 Task: Search round trip flight ticket for 5 adults, 1 child, 2 infants in seat and 1 infant on lap in business from Rock Springs: Southwest Wyoming Regional Airport (rock Springs Sweetwater County Airport) to Fort Wayne: Fort Wayne International Airport on 8-4-2023 and return on 8-6-2023. Choice of flights is United. Number of bags: 1 carry on bag. Price is upto 96000. Outbound departure time preference is 7:00.
Action: Mouse moved to (349, 306)
Screenshot: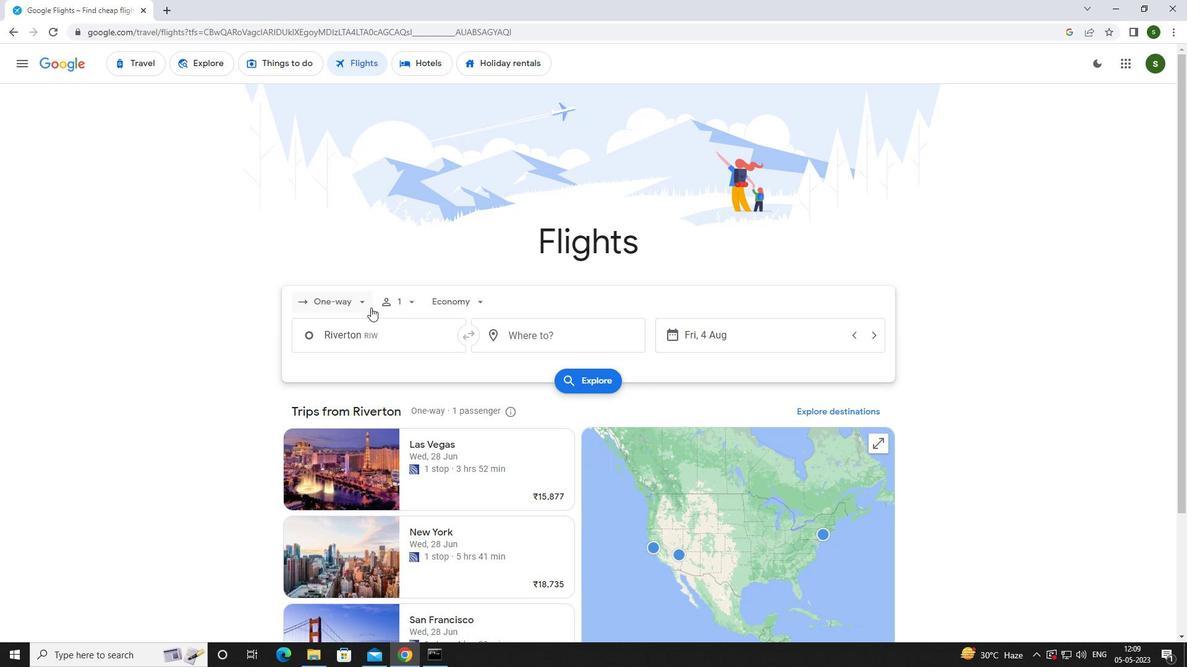 
Action: Mouse pressed left at (349, 306)
Screenshot: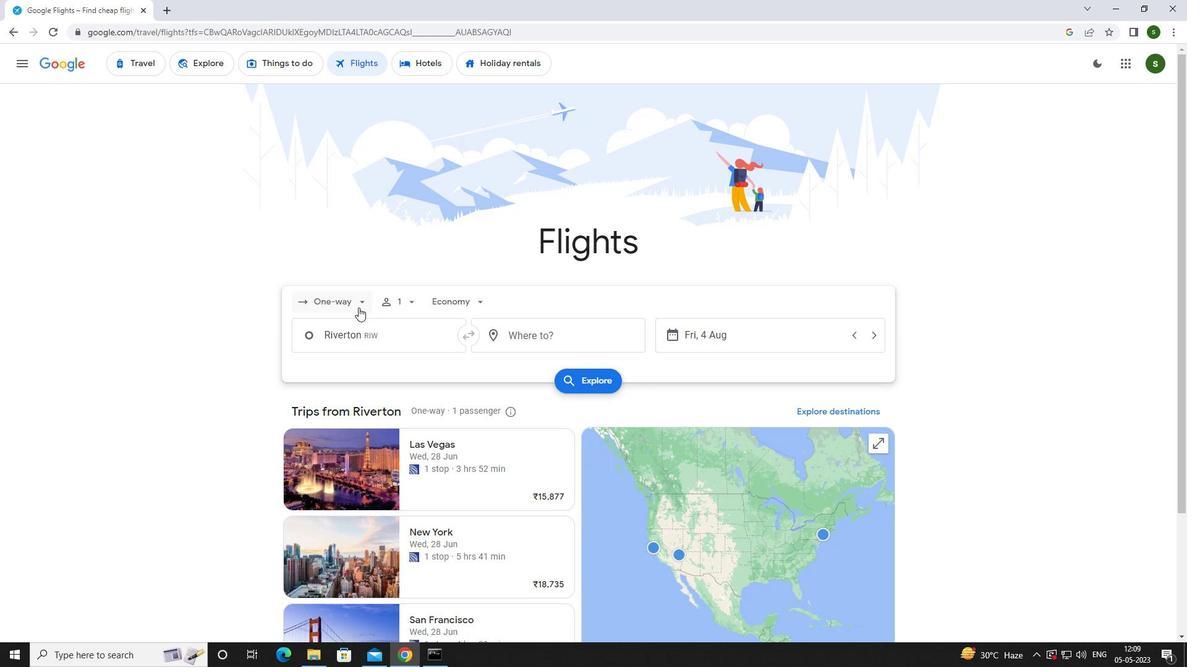 
Action: Mouse moved to (360, 328)
Screenshot: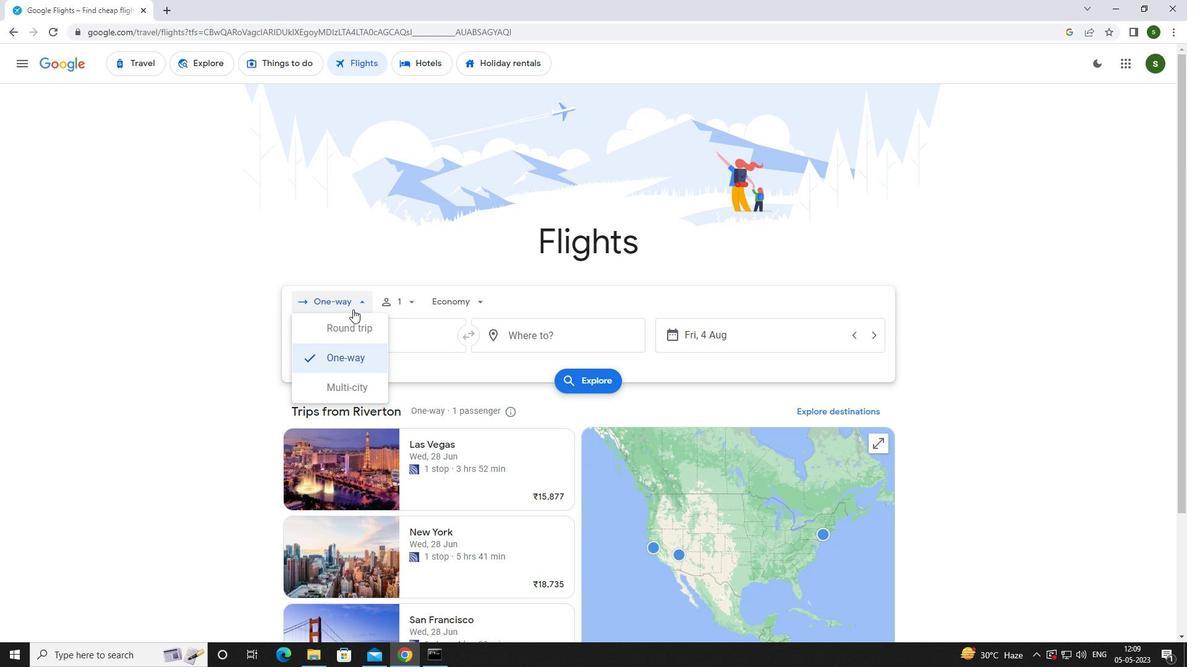 
Action: Mouse pressed left at (360, 328)
Screenshot: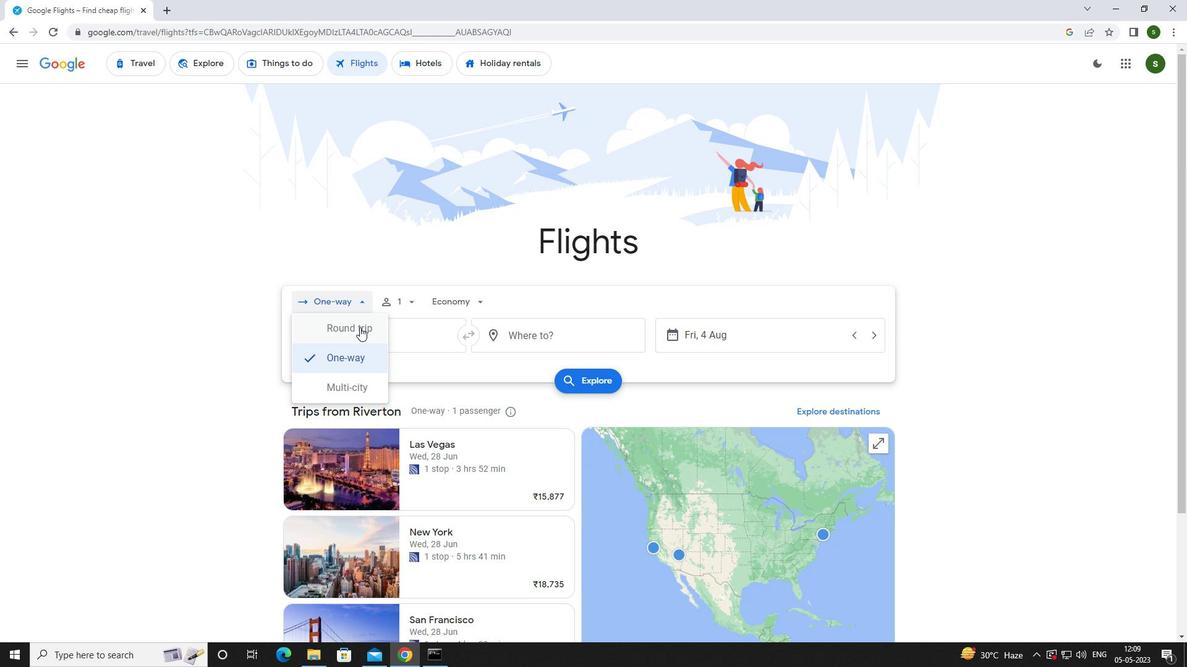 
Action: Mouse moved to (421, 301)
Screenshot: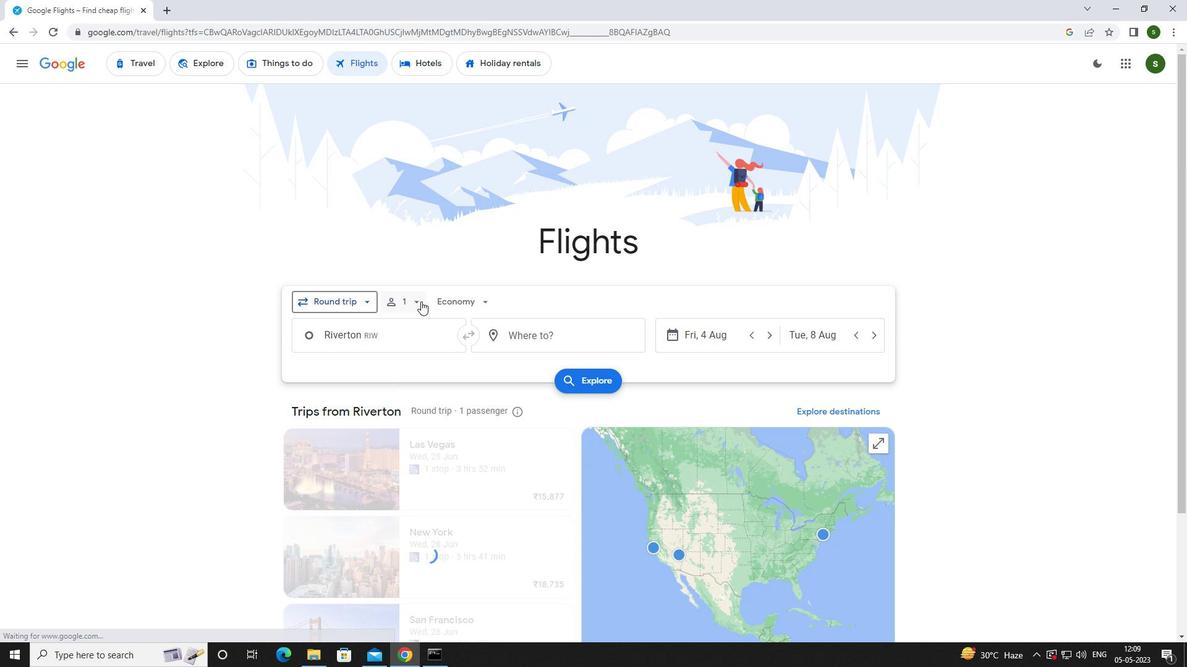 
Action: Mouse pressed left at (421, 301)
Screenshot: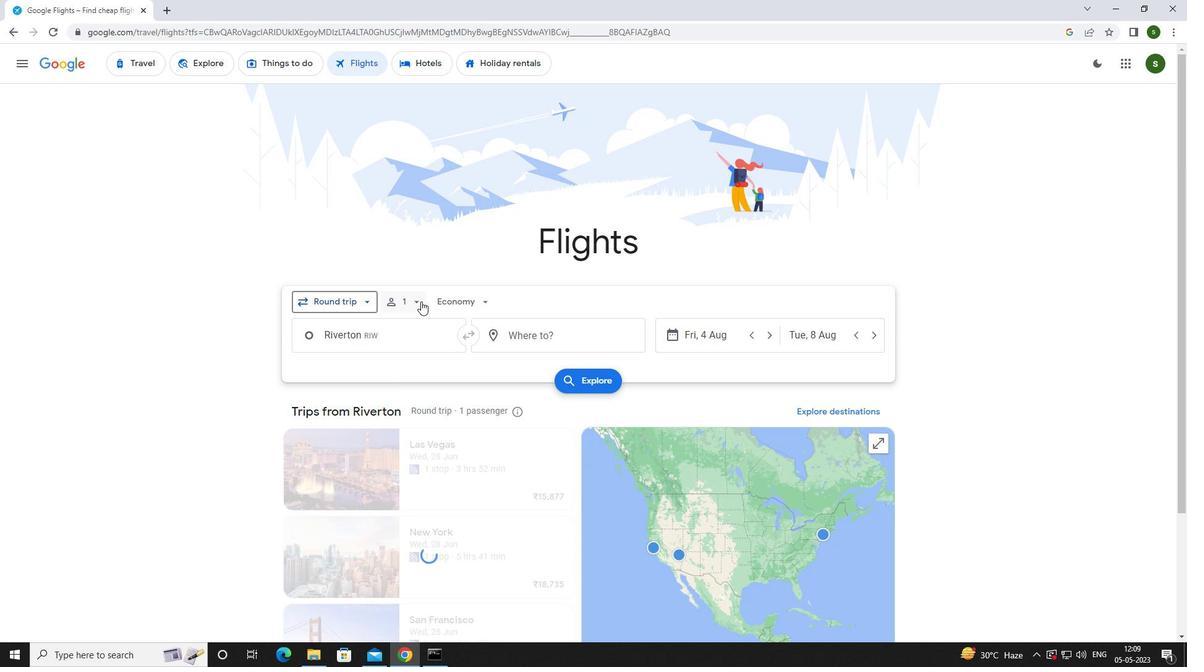 
Action: Mouse moved to (512, 331)
Screenshot: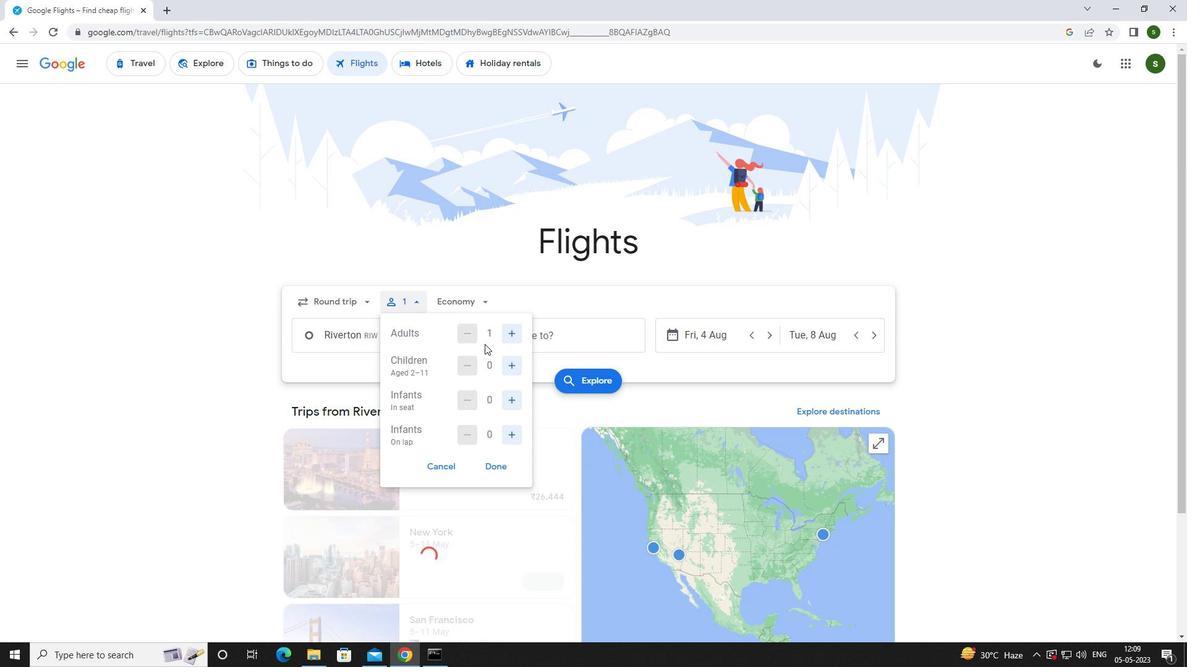
Action: Mouse pressed left at (512, 331)
Screenshot: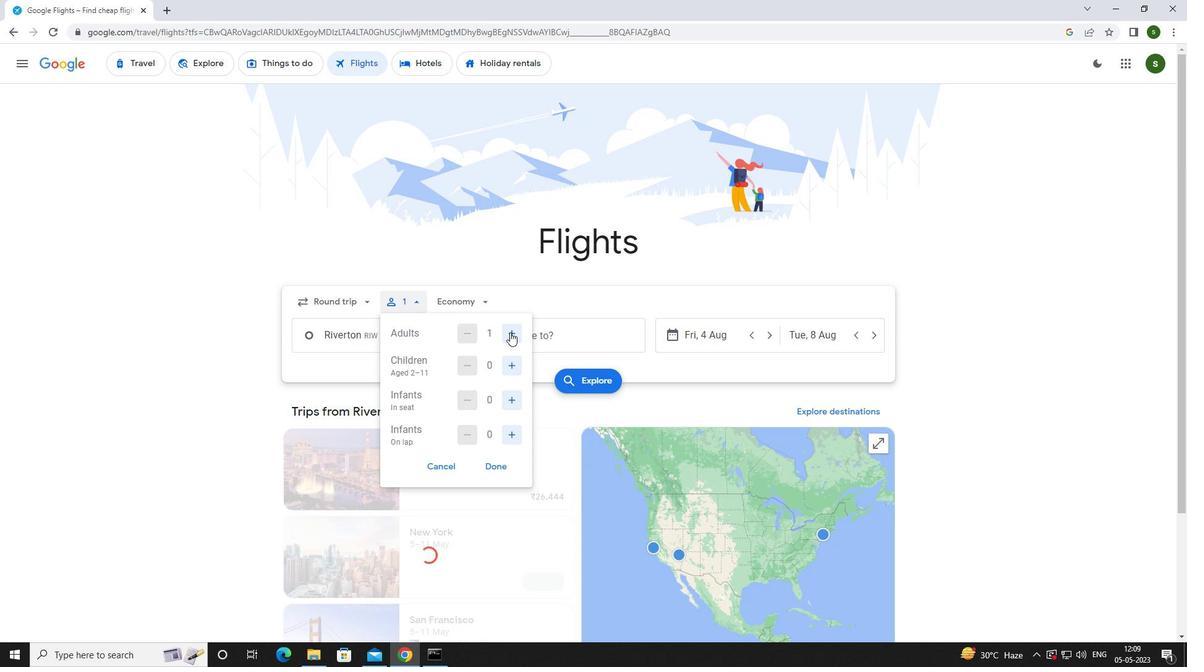 
Action: Mouse moved to (513, 330)
Screenshot: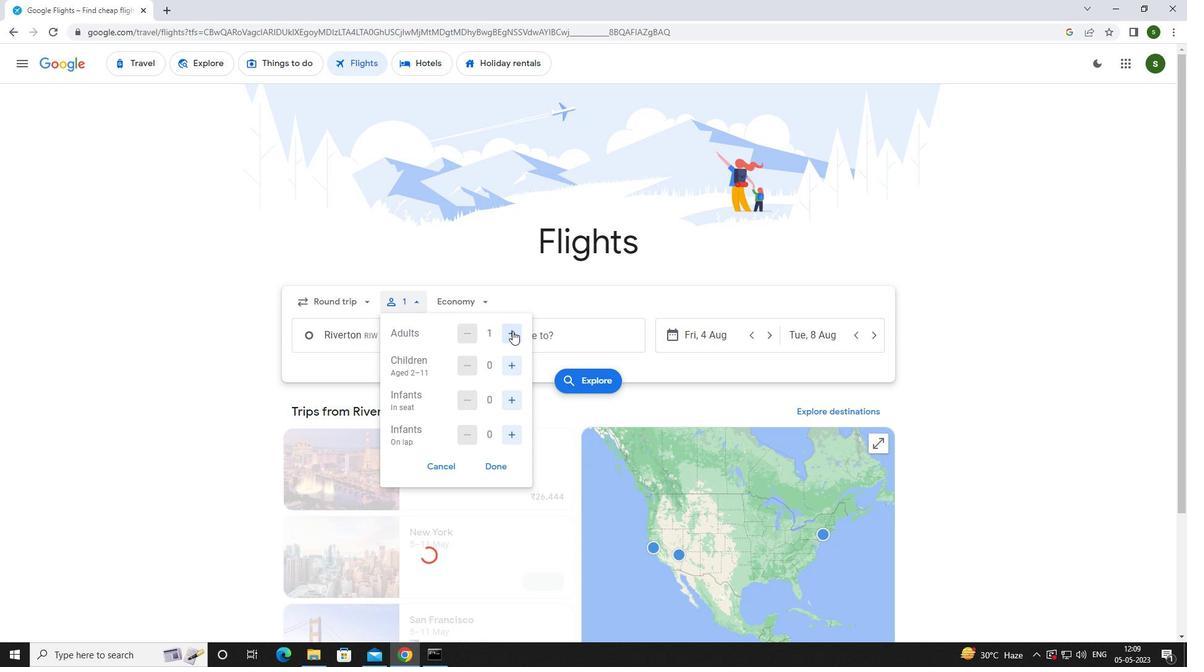 
Action: Mouse pressed left at (513, 330)
Screenshot: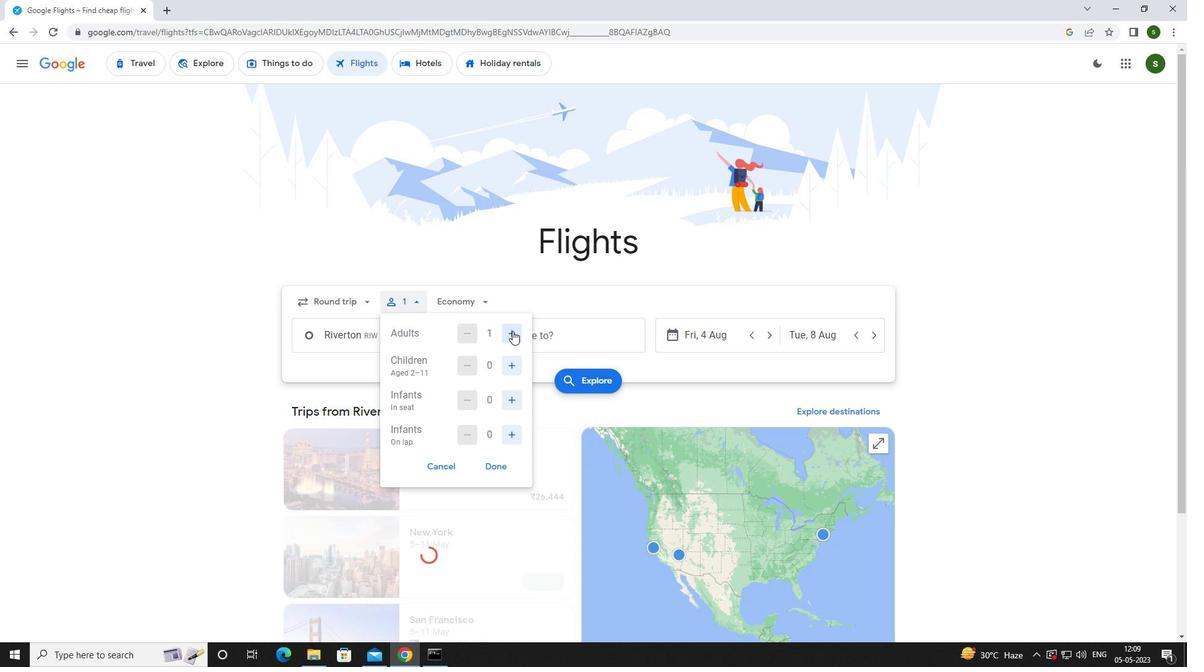 
Action: Mouse pressed left at (513, 330)
Screenshot: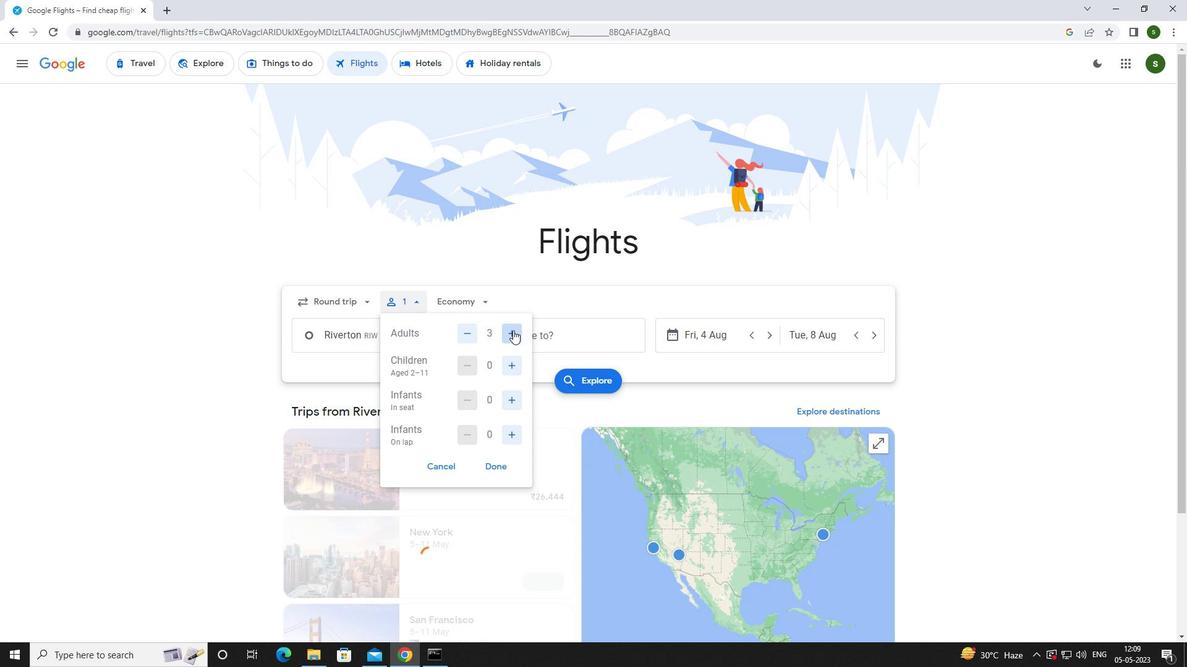 
Action: Mouse pressed left at (513, 330)
Screenshot: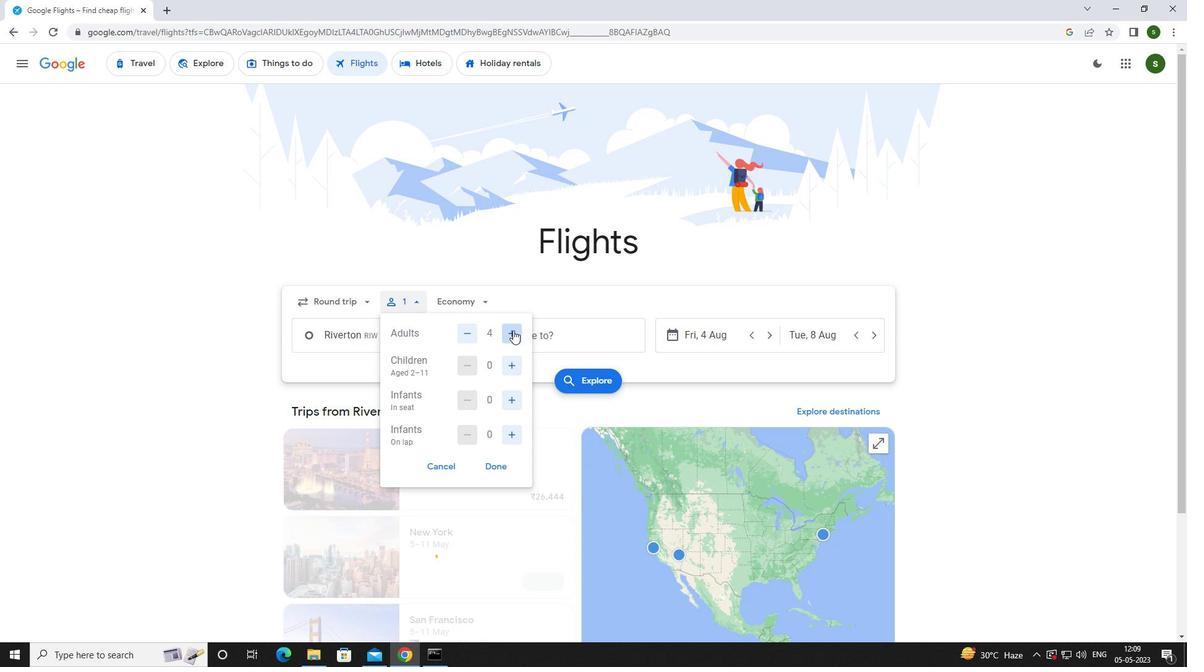 
Action: Mouse moved to (511, 361)
Screenshot: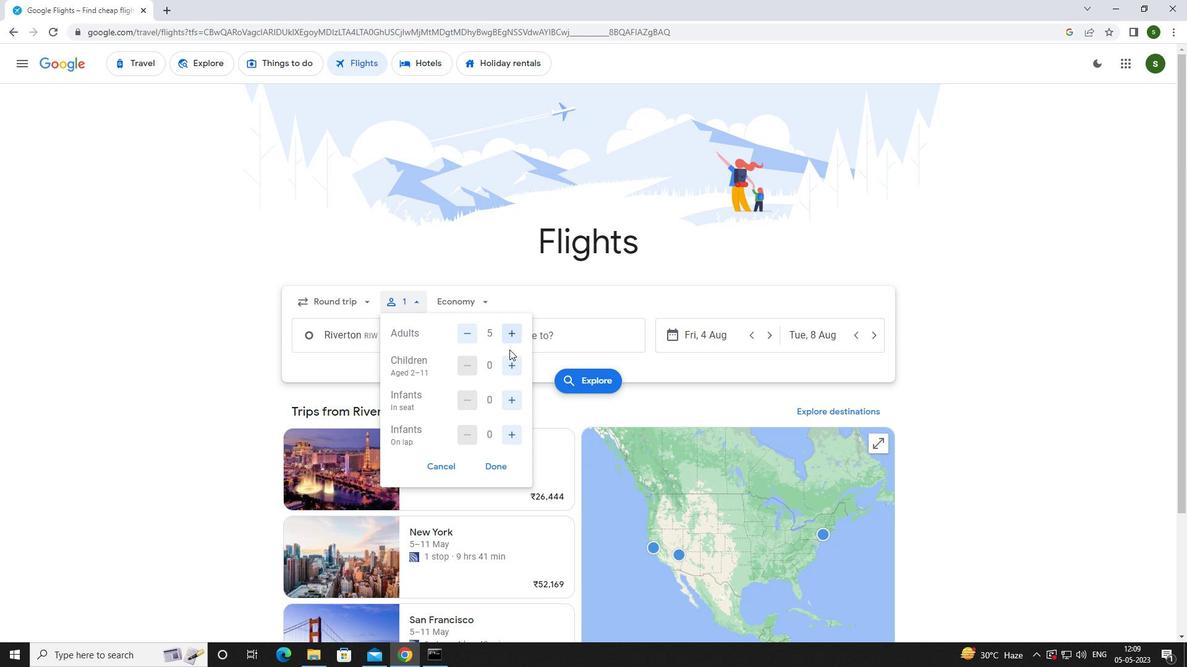 
Action: Mouse pressed left at (511, 361)
Screenshot: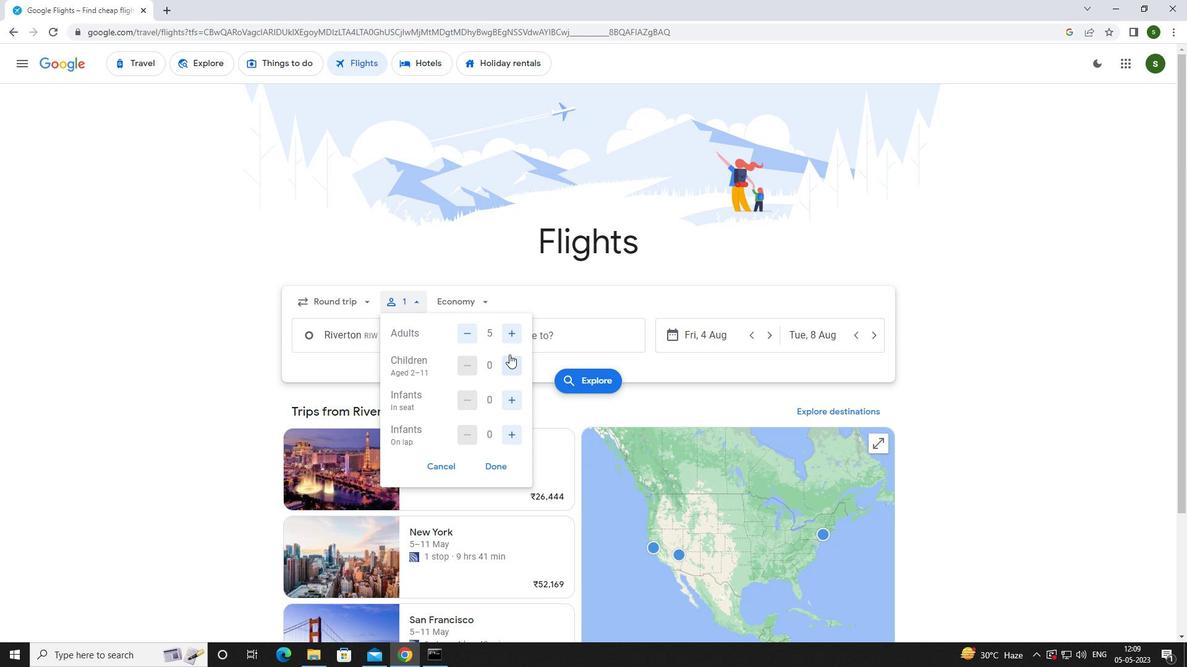 
Action: Mouse moved to (510, 402)
Screenshot: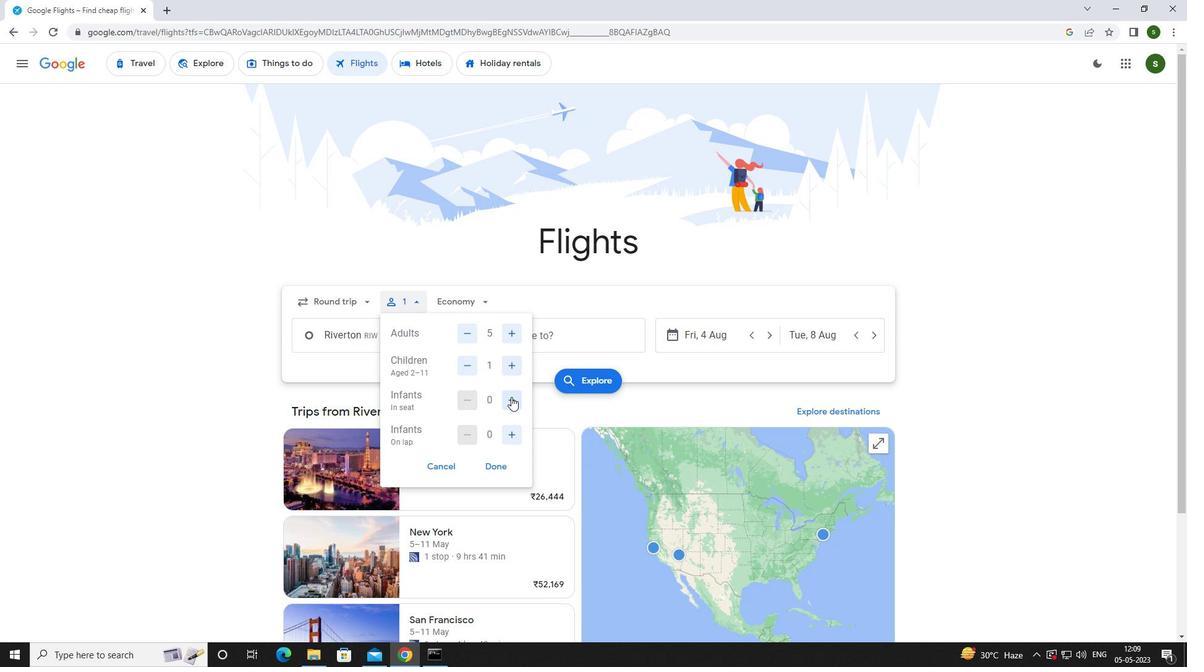 
Action: Mouse pressed left at (510, 402)
Screenshot: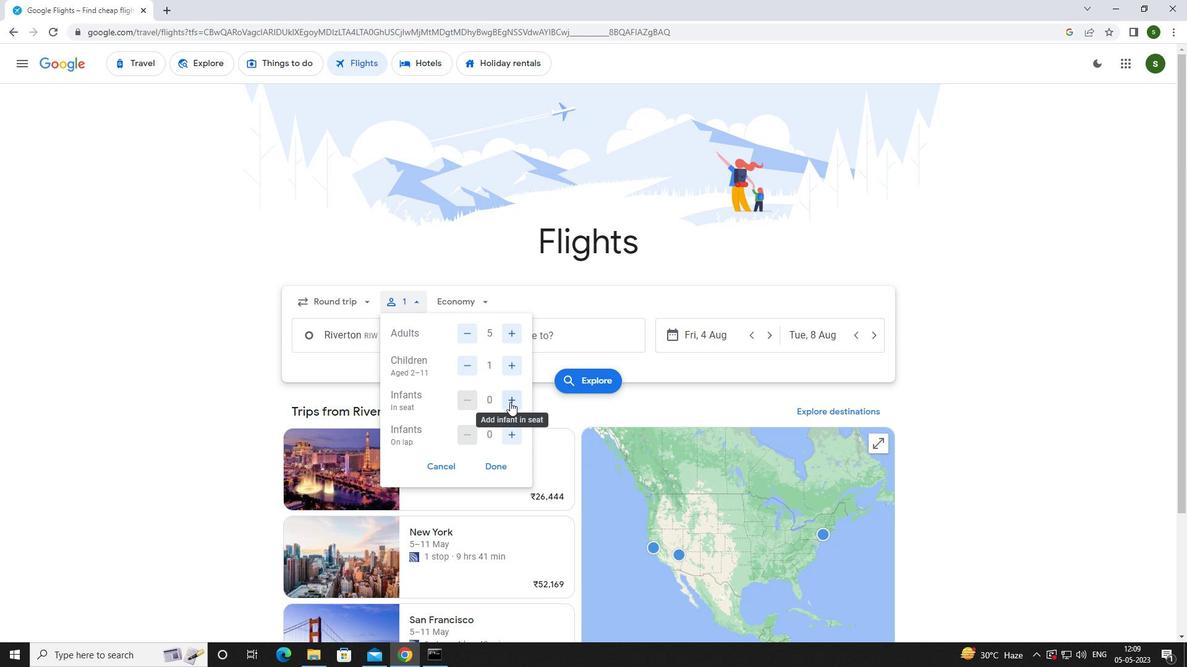 
Action: Mouse pressed left at (510, 402)
Screenshot: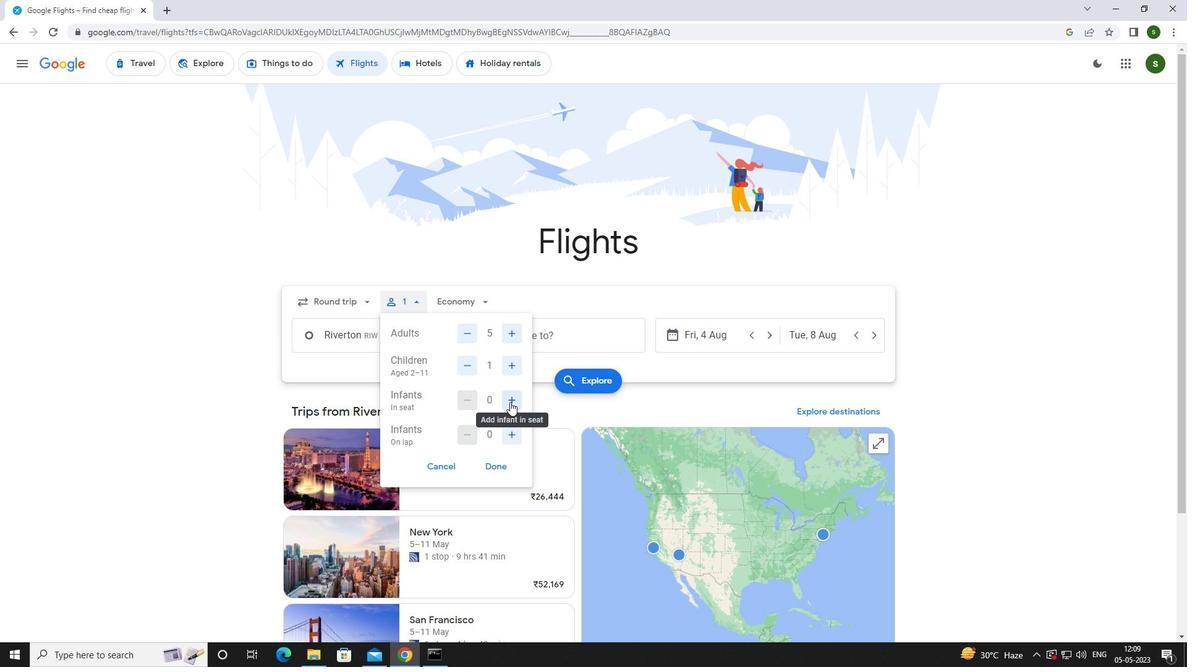 
Action: Mouse moved to (511, 432)
Screenshot: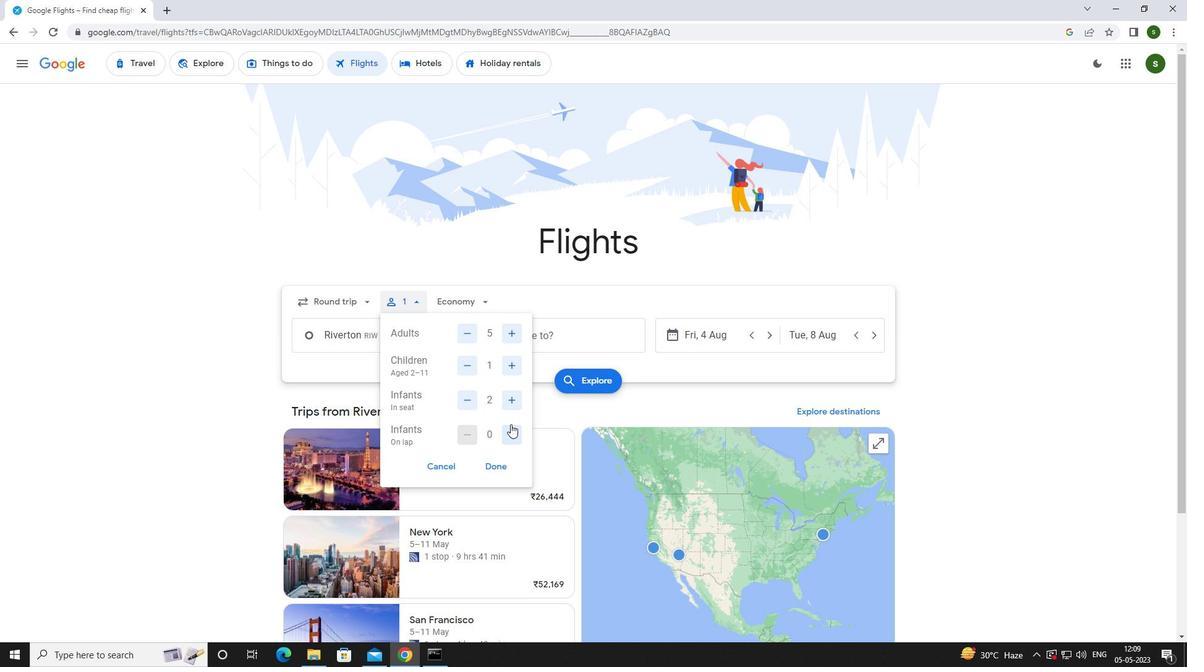 
Action: Mouse pressed left at (511, 432)
Screenshot: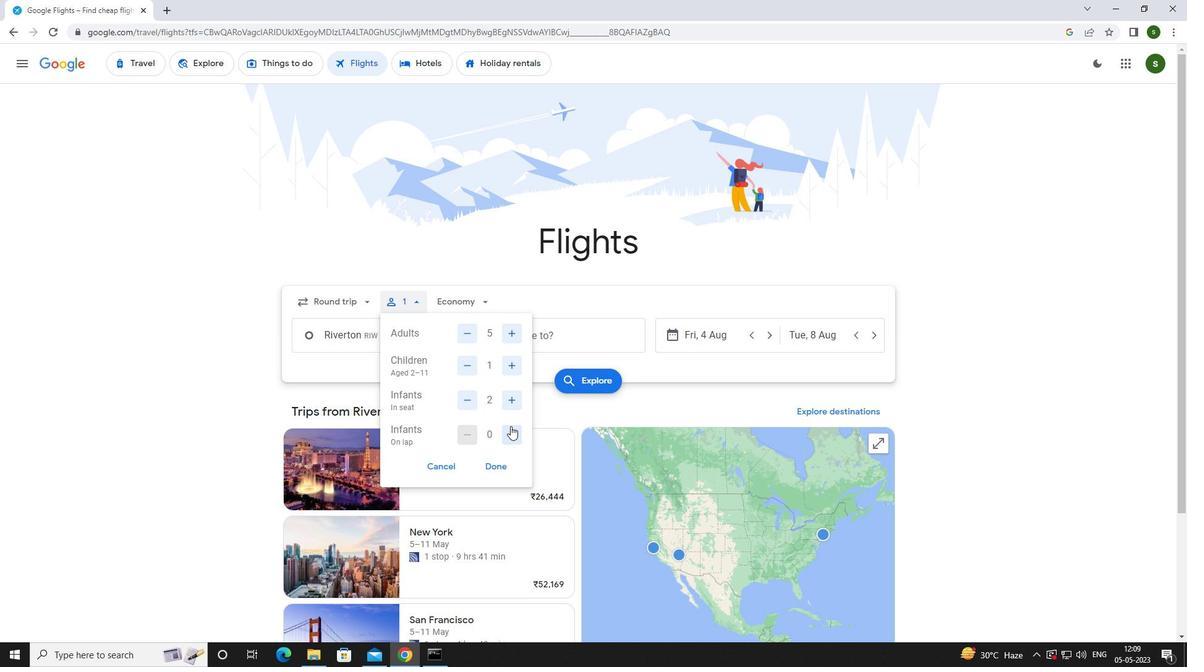 
Action: Mouse moved to (476, 305)
Screenshot: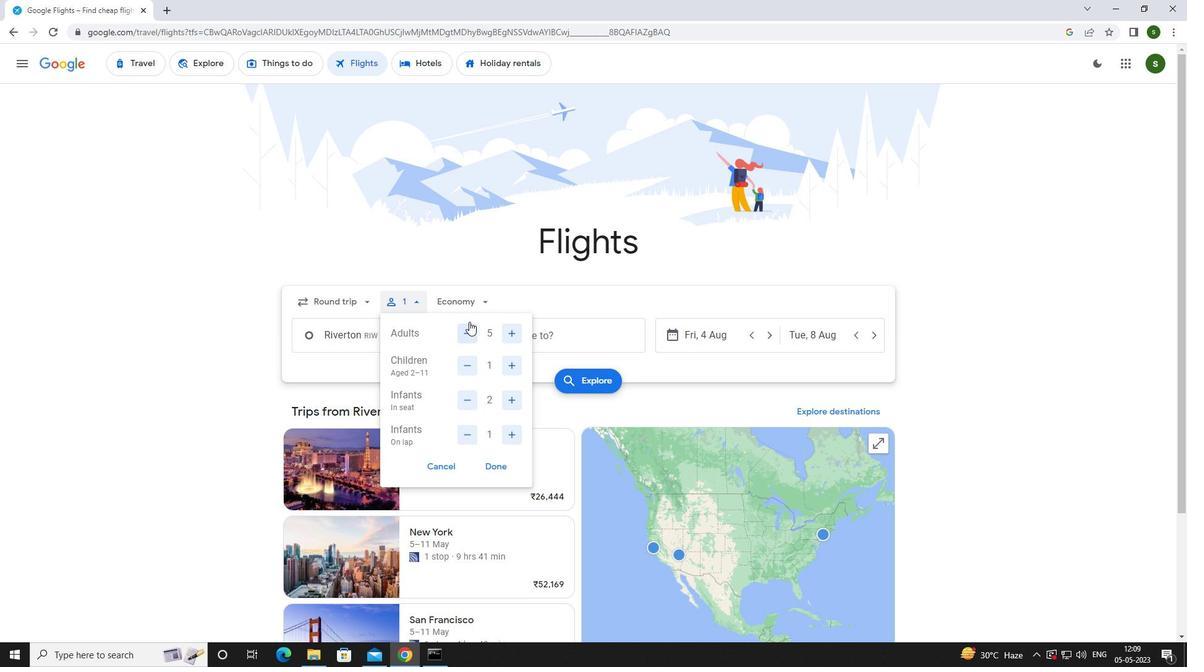 
Action: Mouse pressed left at (476, 305)
Screenshot: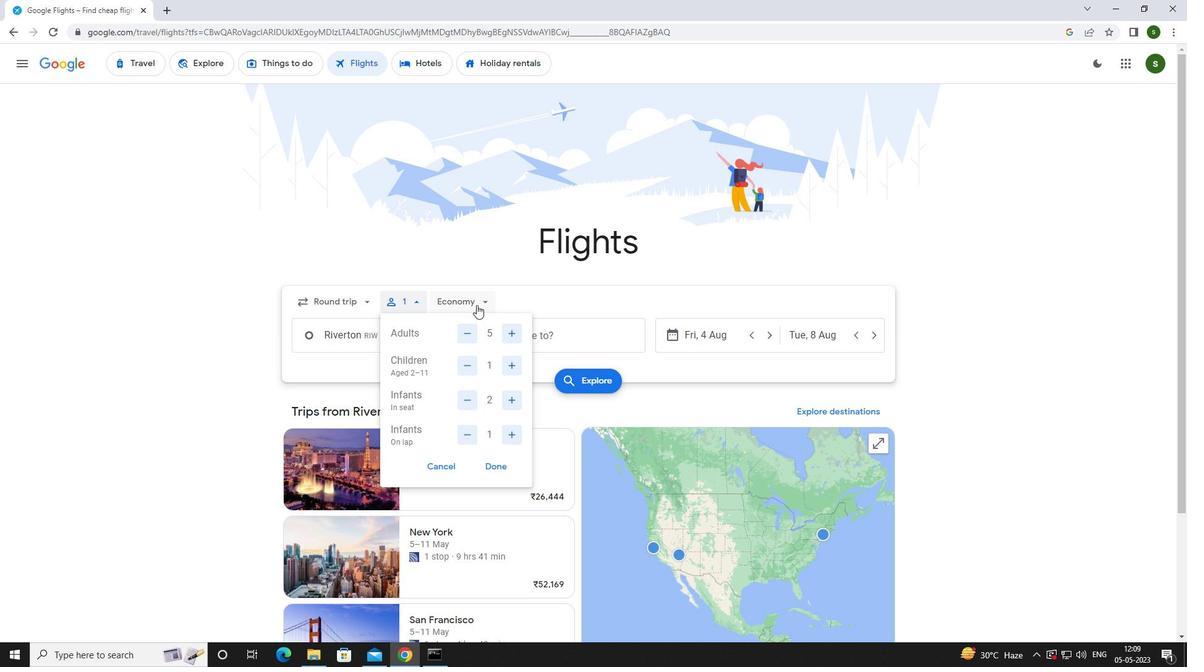 
Action: Mouse moved to (487, 388)
Screenshot: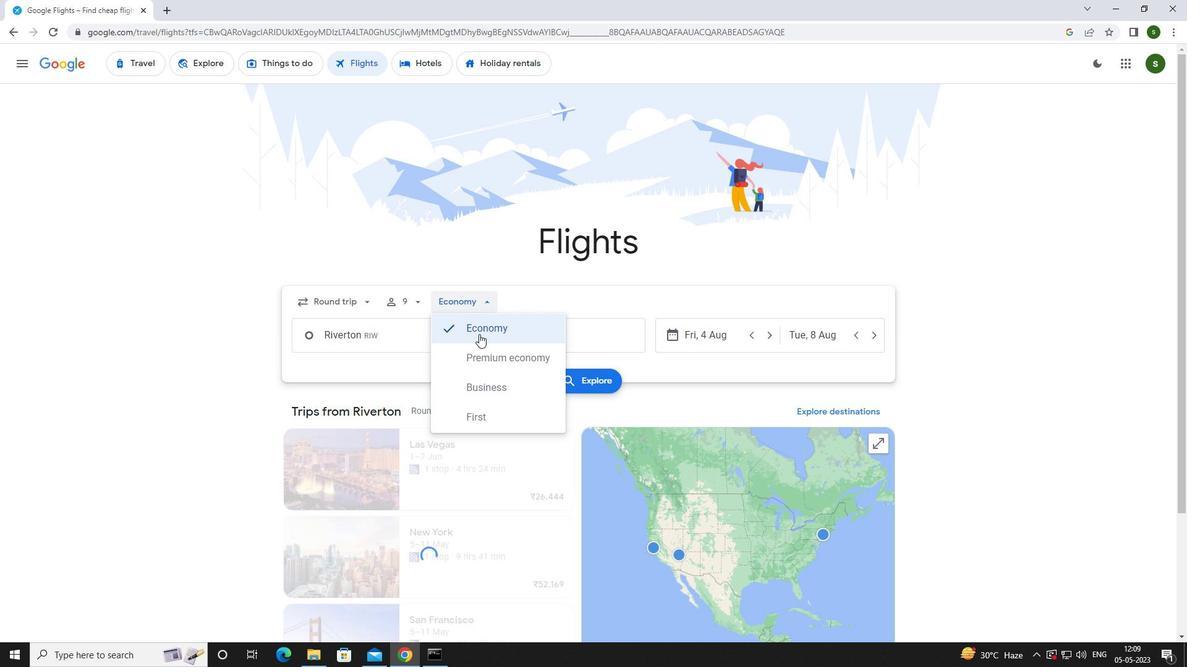 
Action: Mouse pressed left at (487, 388)
Screenshot: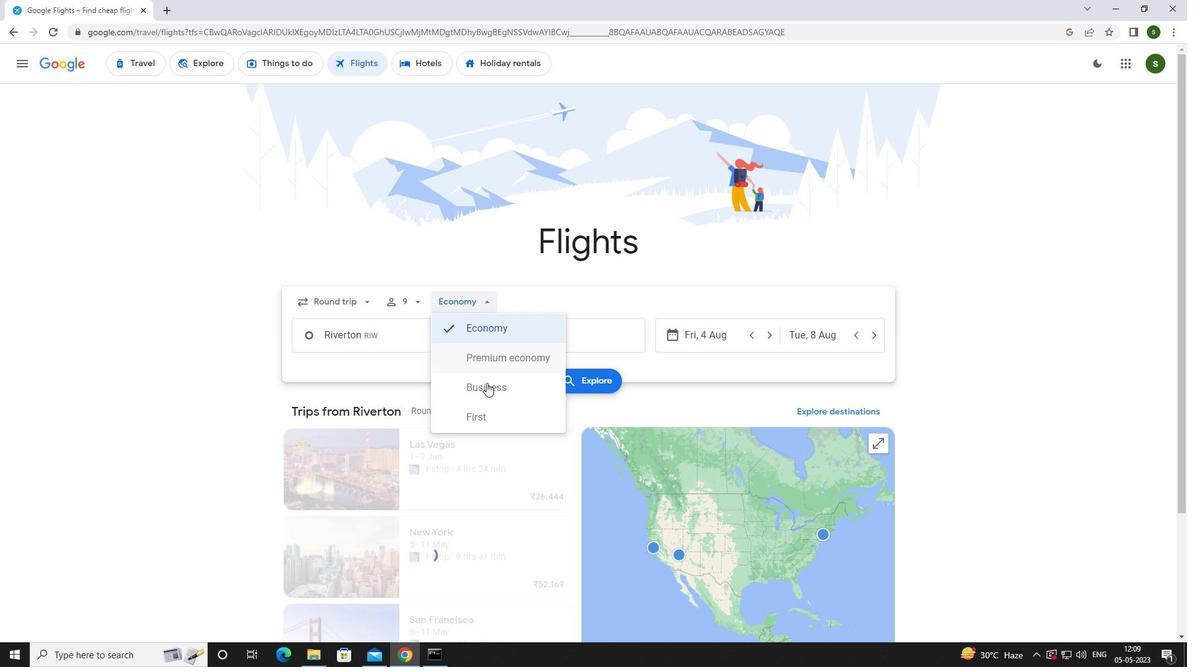 
Action: Mouse moved to (415, 337)
Screenshot: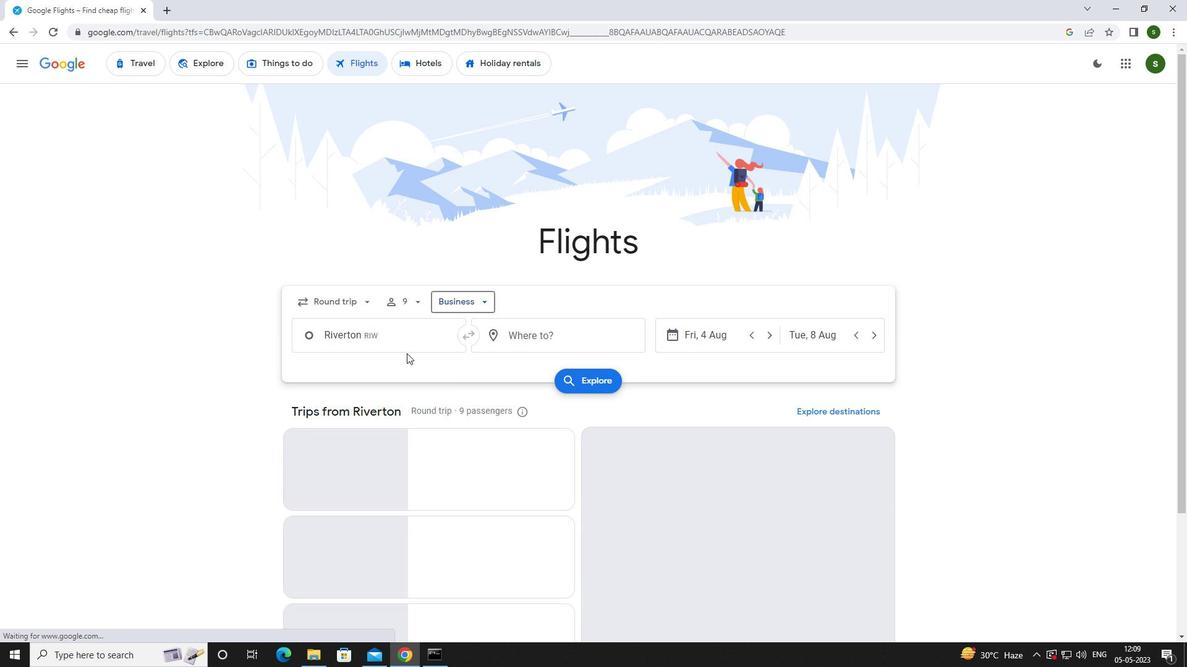 
Action: Mouse pressed left at (415, 337)
Screenshot: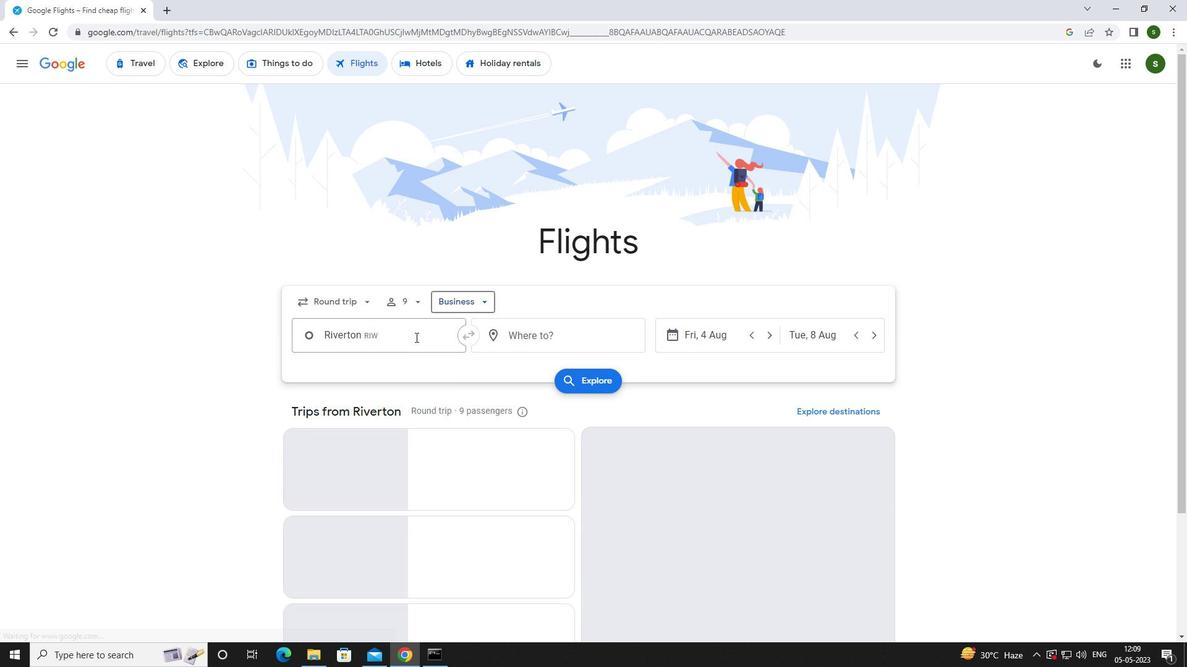 
Action: Mouse moved to (424, 338)
Screenshot: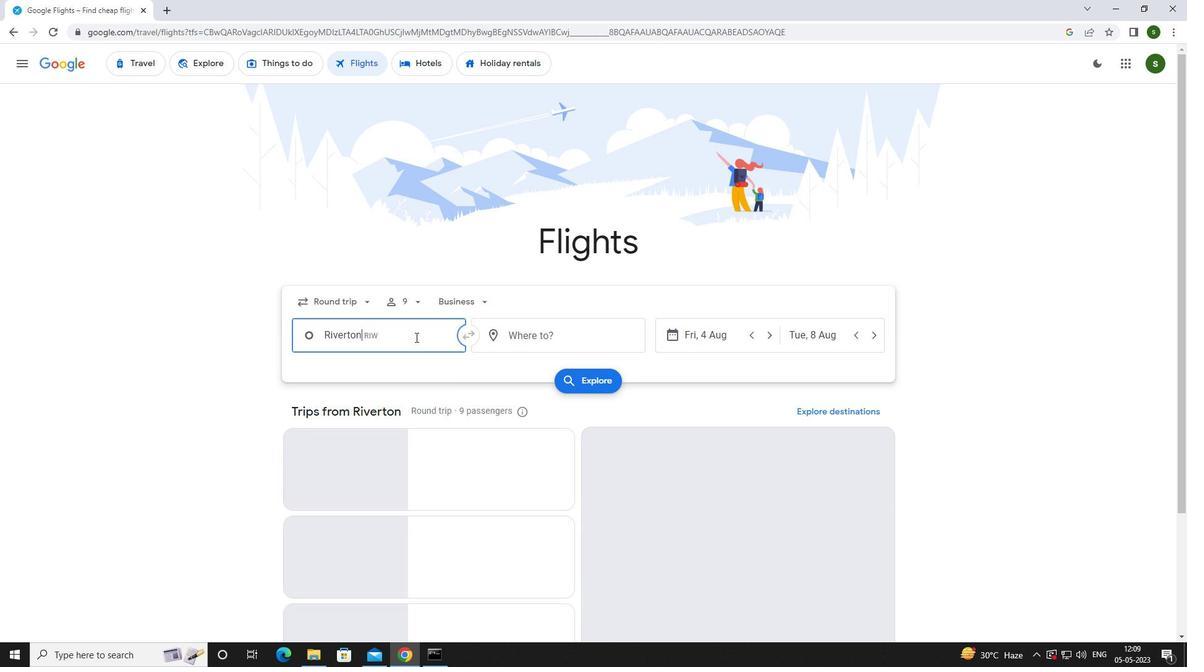 
Action: Key pressed <Key.caps_lock>r<Key.caps_lock>ock<Key.space><Key.caps_lock>s<Key.caps_lock>pri
Screenshot: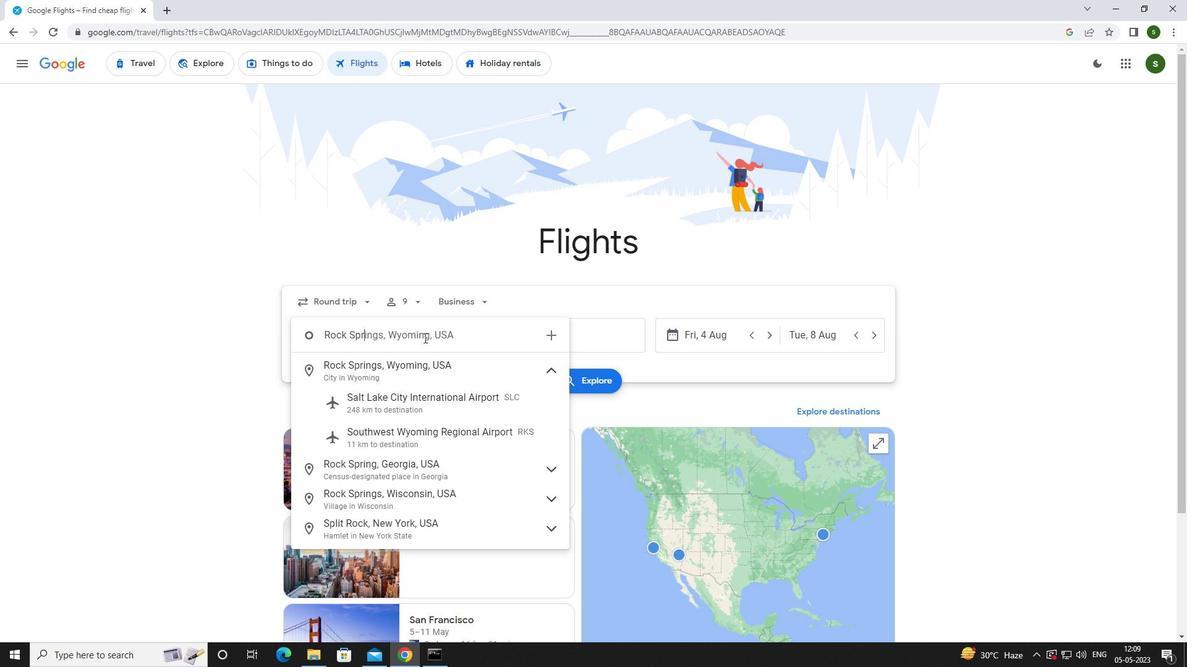 
Action: Mouse moved to (403, 430)
Screenshot: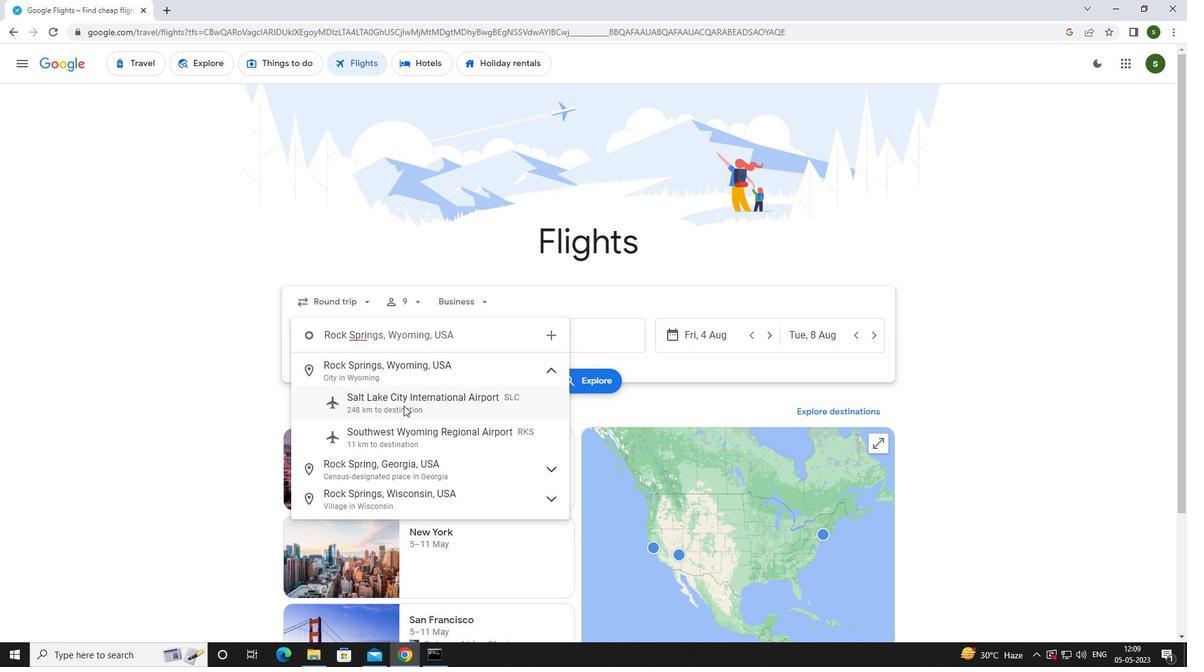 
Action: Mouse pressed left at (403, 430)
Screenshot: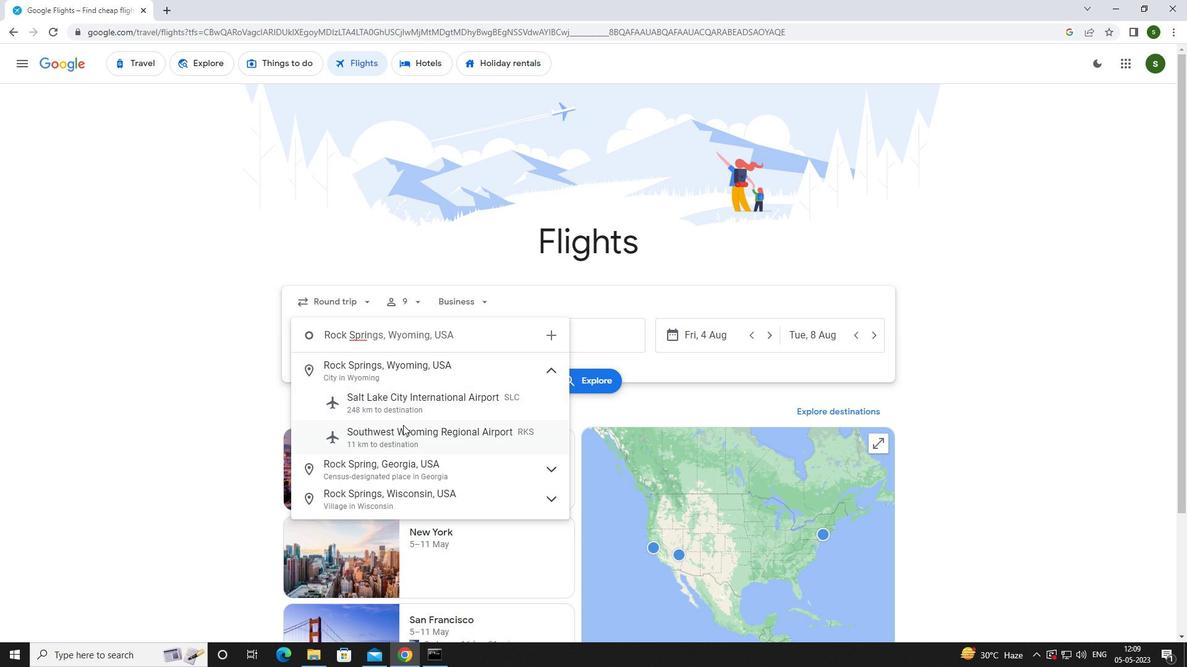 
Action: Mouse moved to (567, 334)
Screenshot: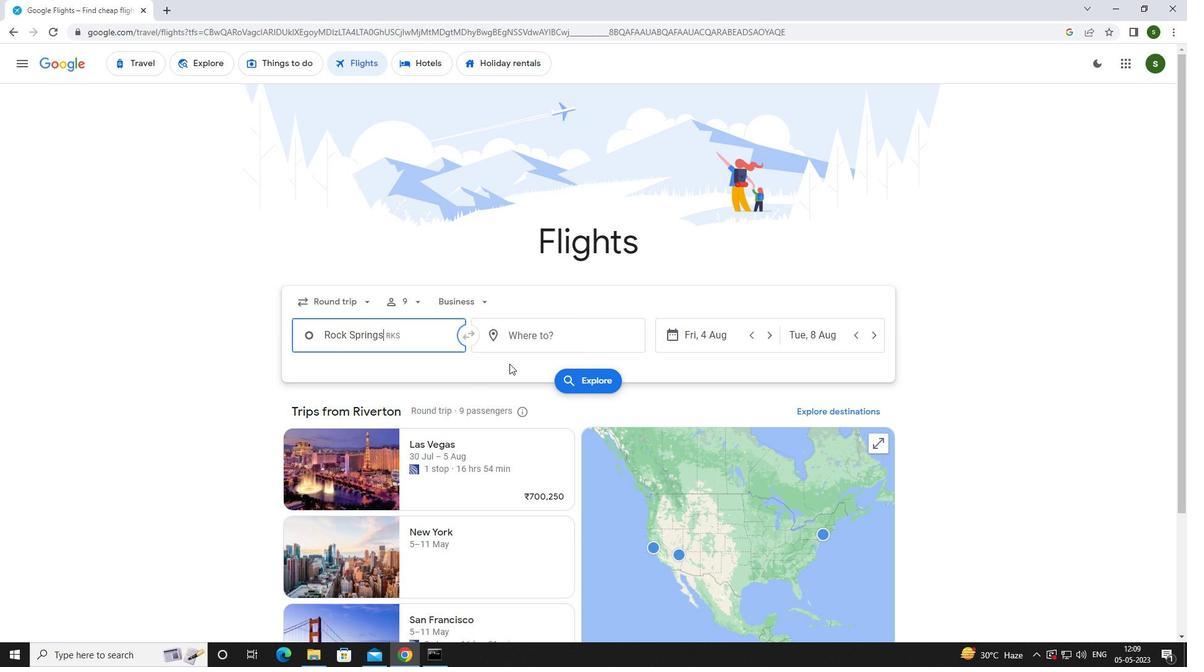 
Action: Mouse pressed left at (567, 334)
Screenshot: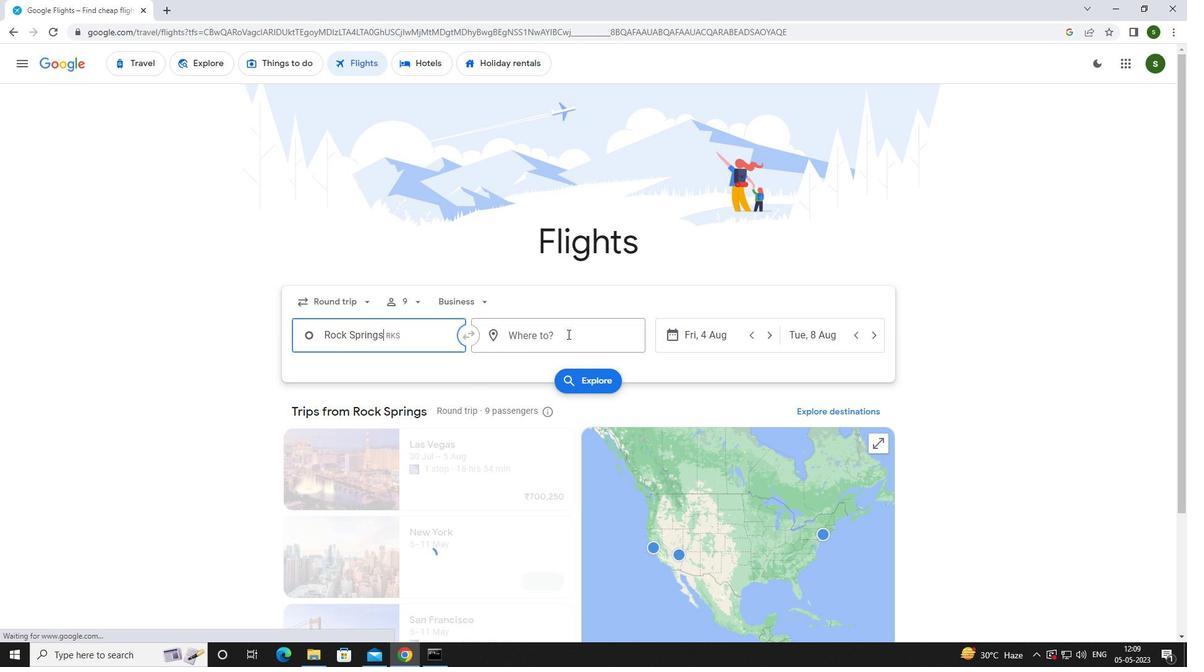 
Action: Key pressed <Key.caps_lock>f<Key.caps_lock>ort<Key.space><Key.caps_lock>w<Key.caps_lock>a
Screenshot: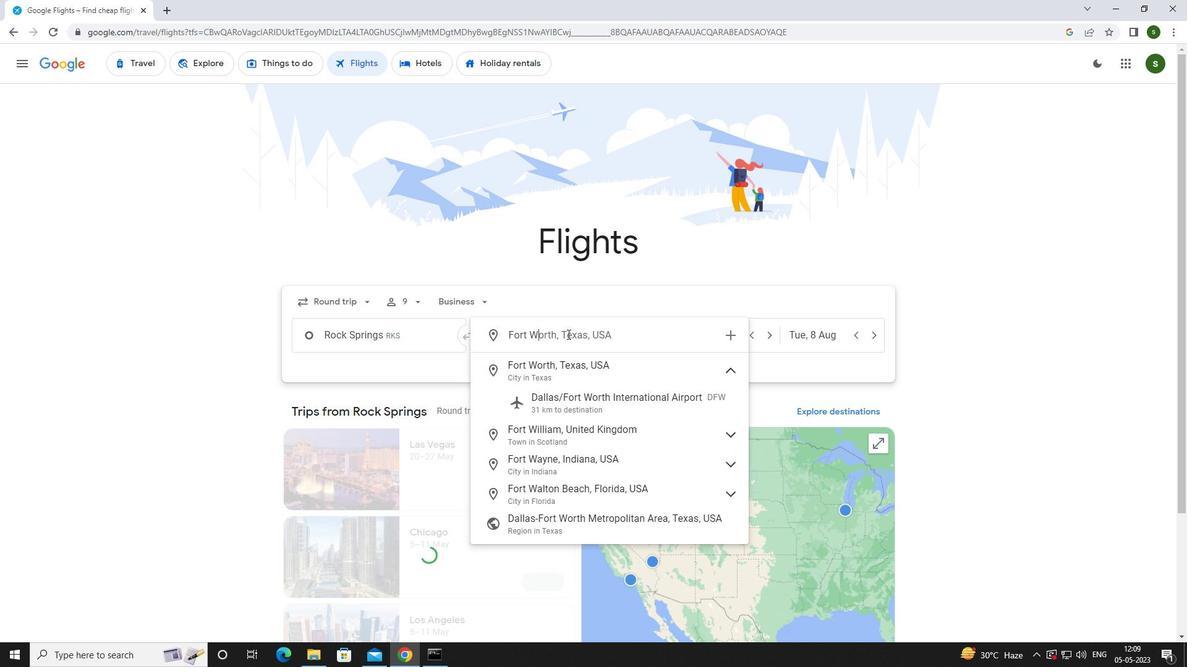 
Action: Mouse moved to (578, 394)
Screenshot: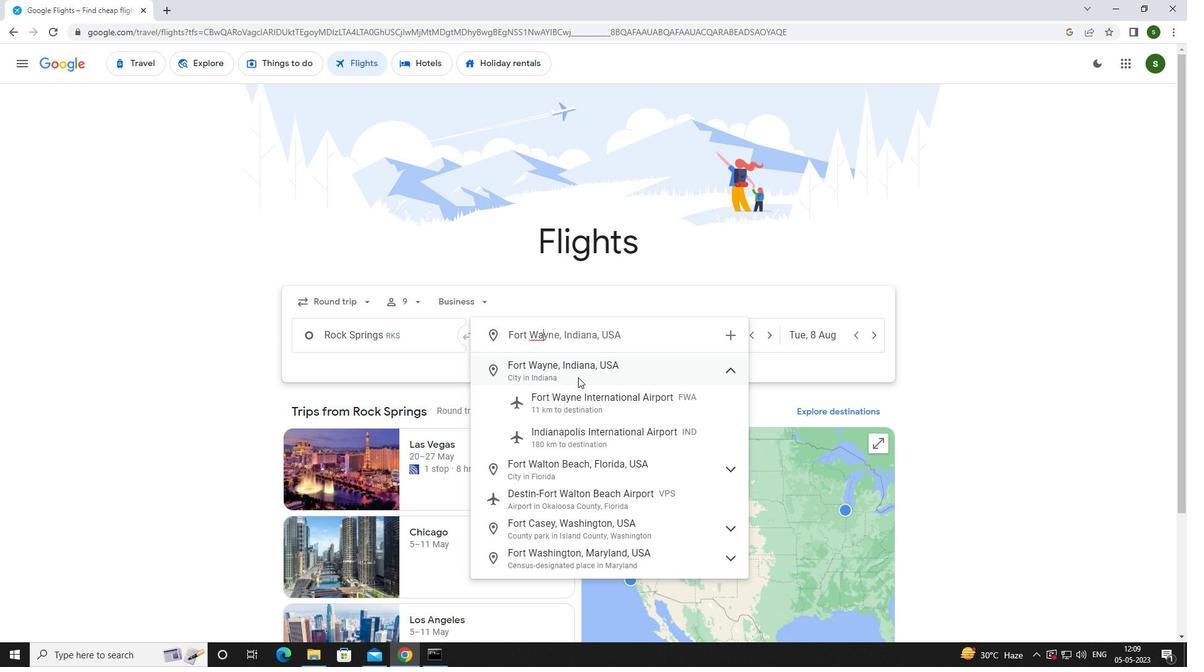 
Action: Mouse pressed left at (578, 394)
Screenshot: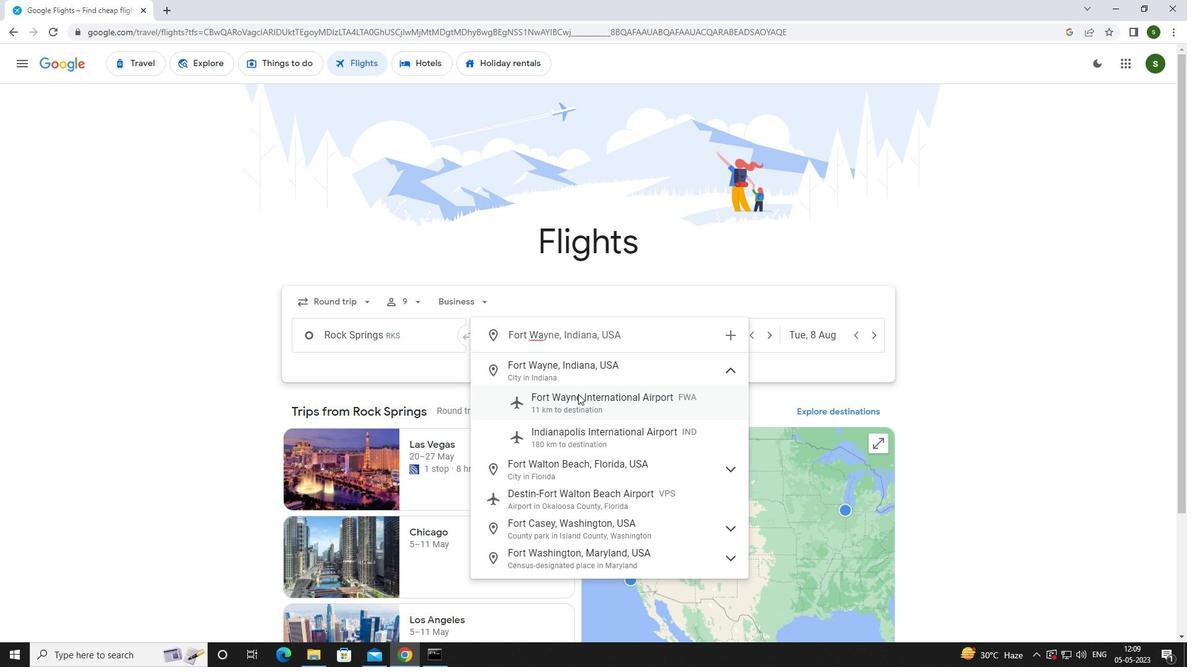 
Action: Mouse moved to (698, 333)
Screenshot: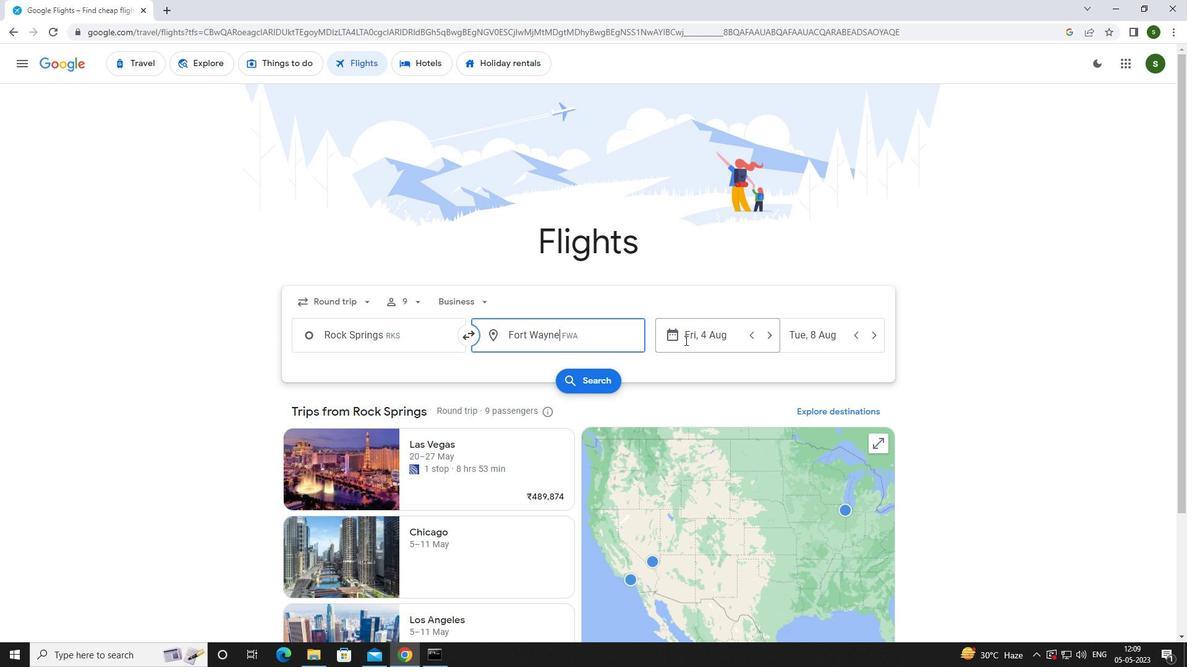 
Action: Mouse pressed left at (698, 333)
Screenshot: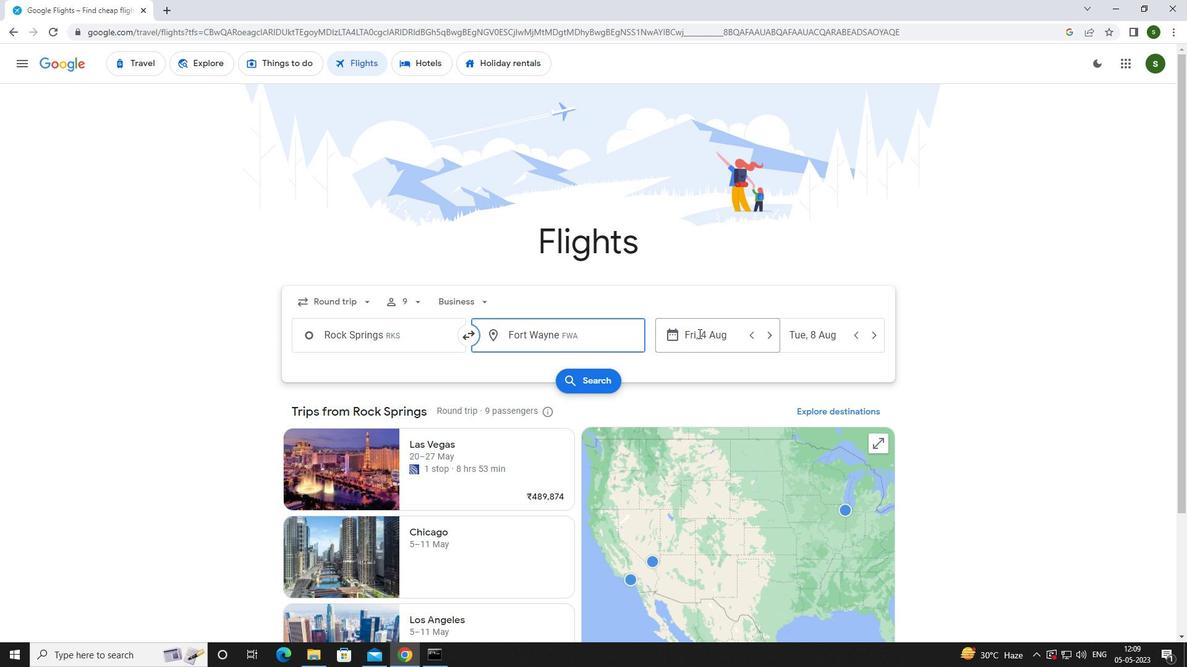 
Action: Mouse moved to (593, 419)
Screenshot: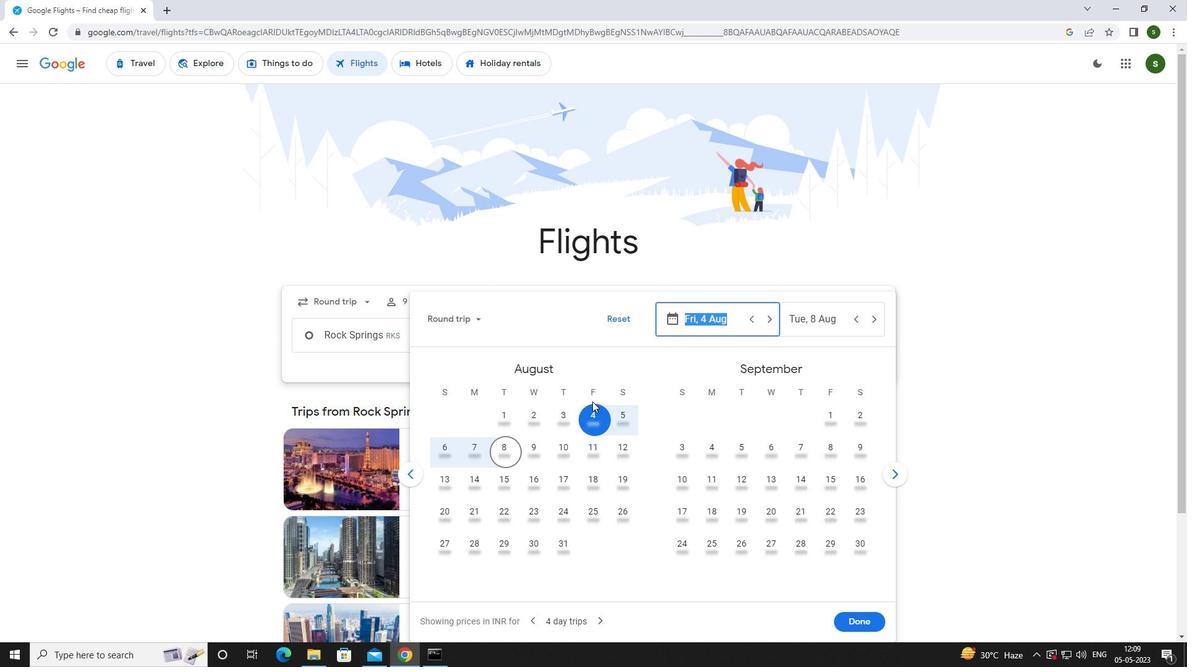 
Action: Mouse pressed left at (593, 419)
Screenshot: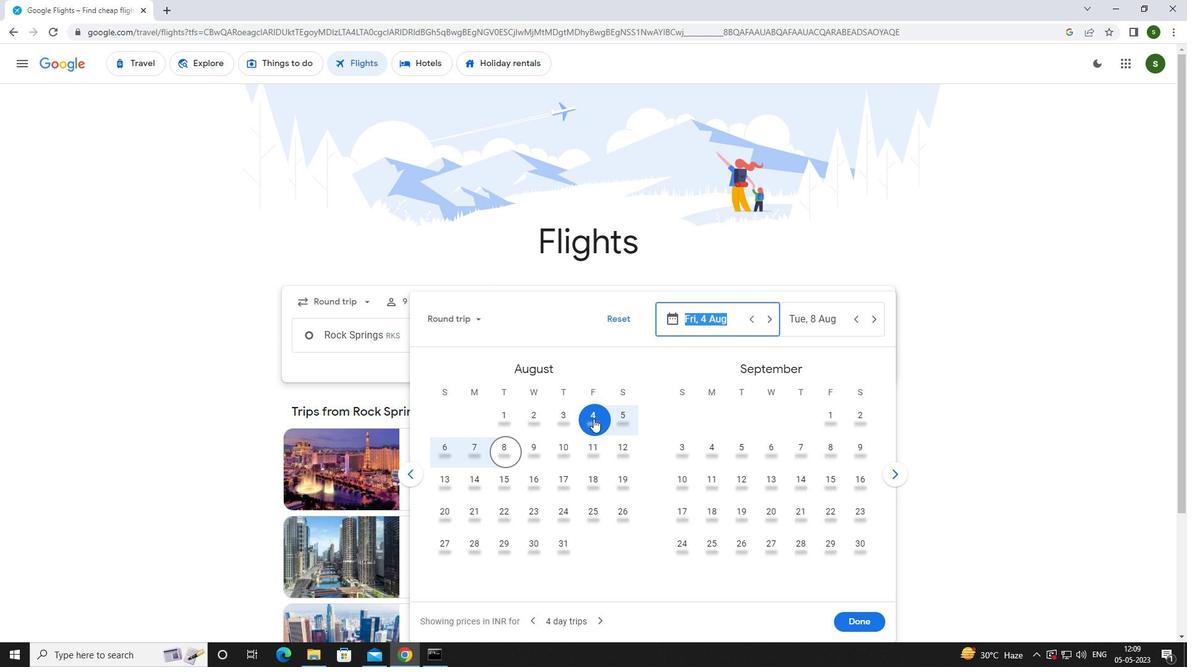 
Action: Mouse moved to (450, 449)
Screenshot: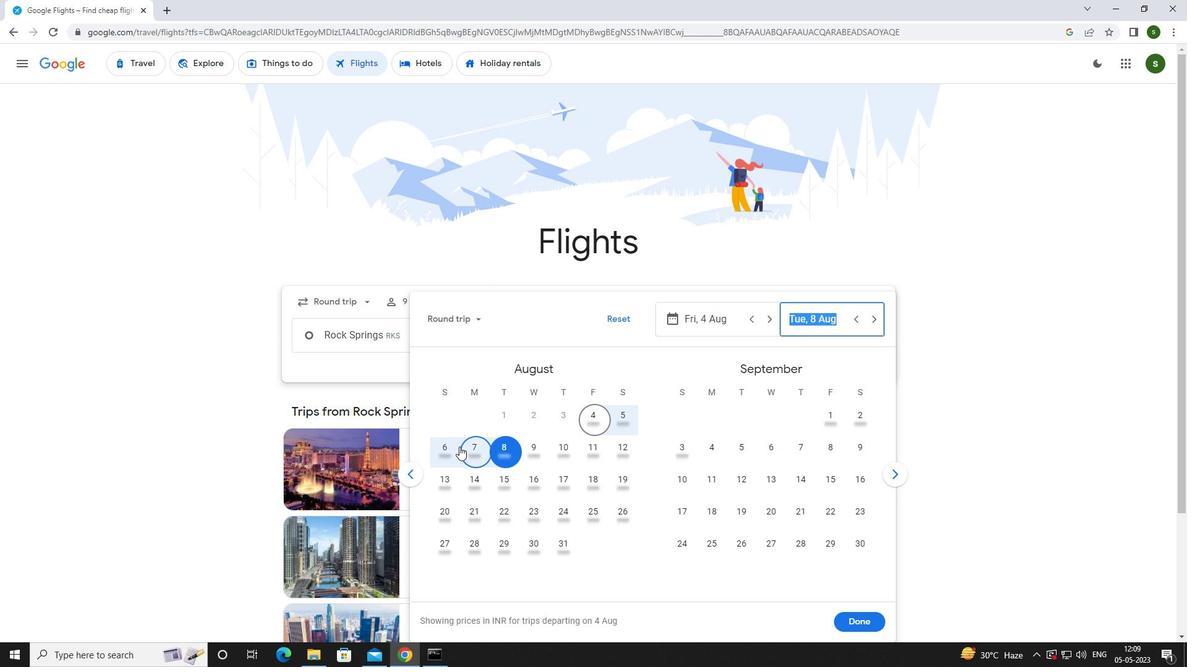 
Action: Mouse pressed left at (450, 449)
Screenshot: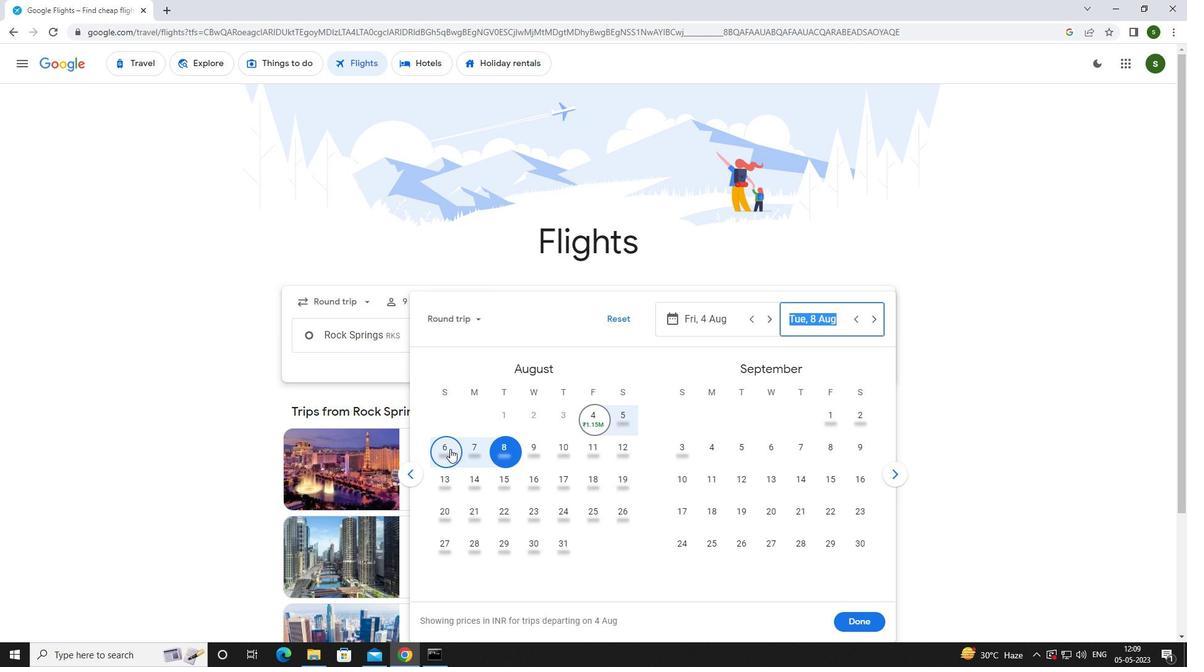 
Action: Mouse moved to (856, 623)
Screenshot: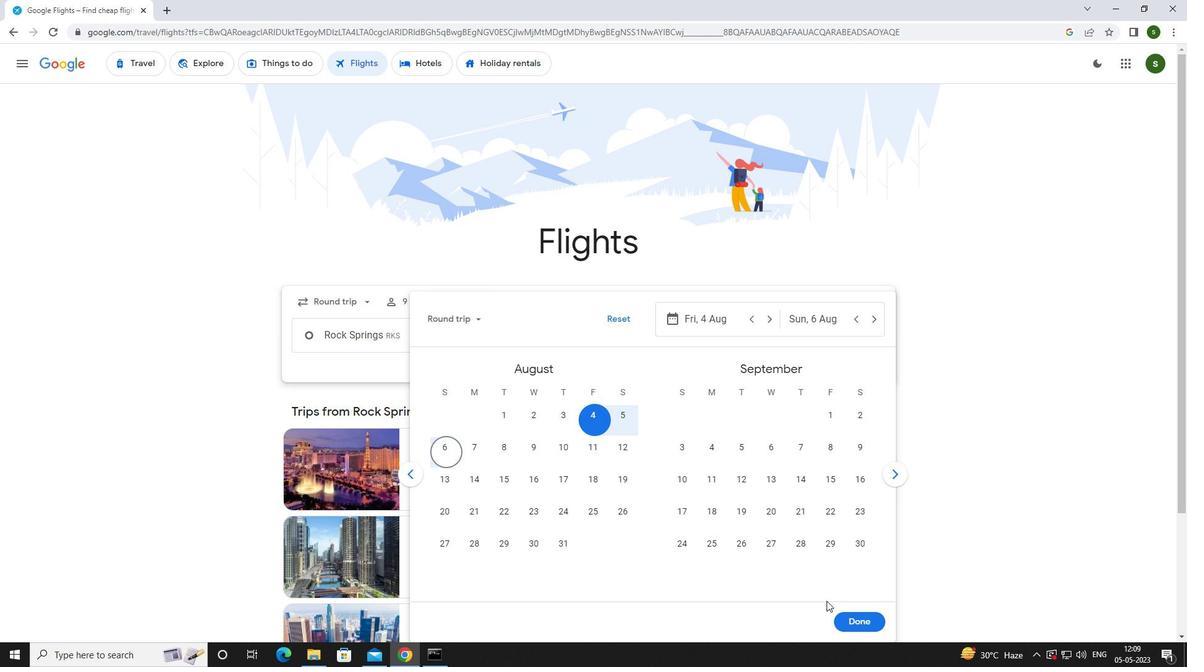 
Action: Mouse pressed left at (856, 623)
Screenshot: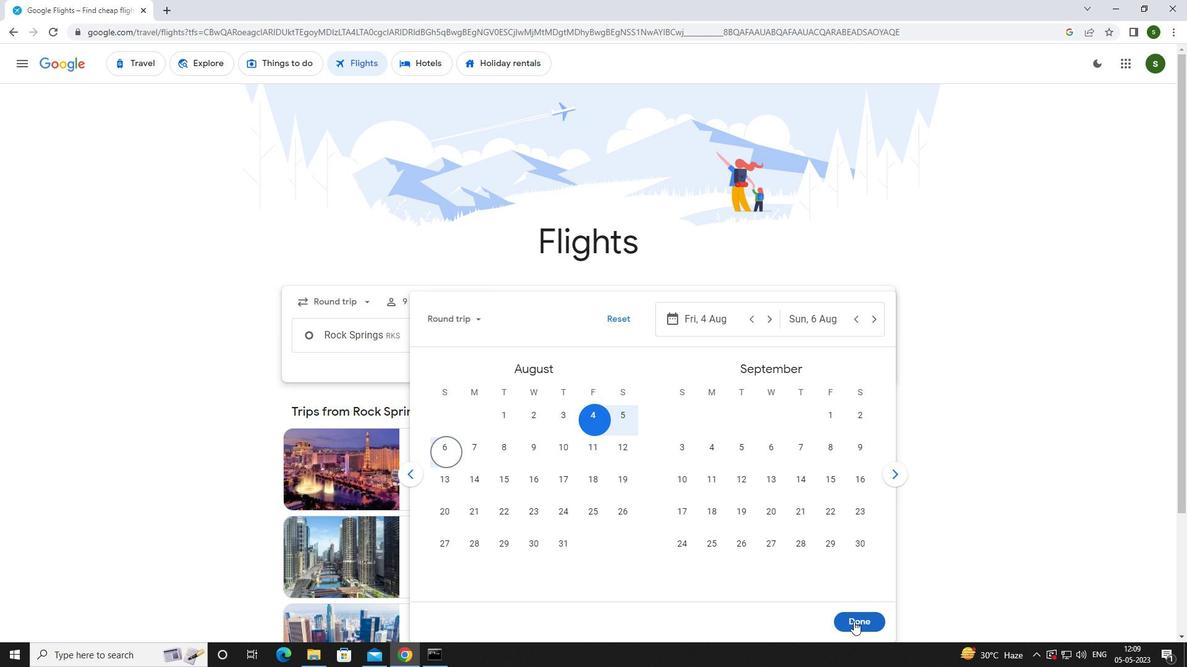 
Action: Mouse moved to (582, 380)
Screenshot: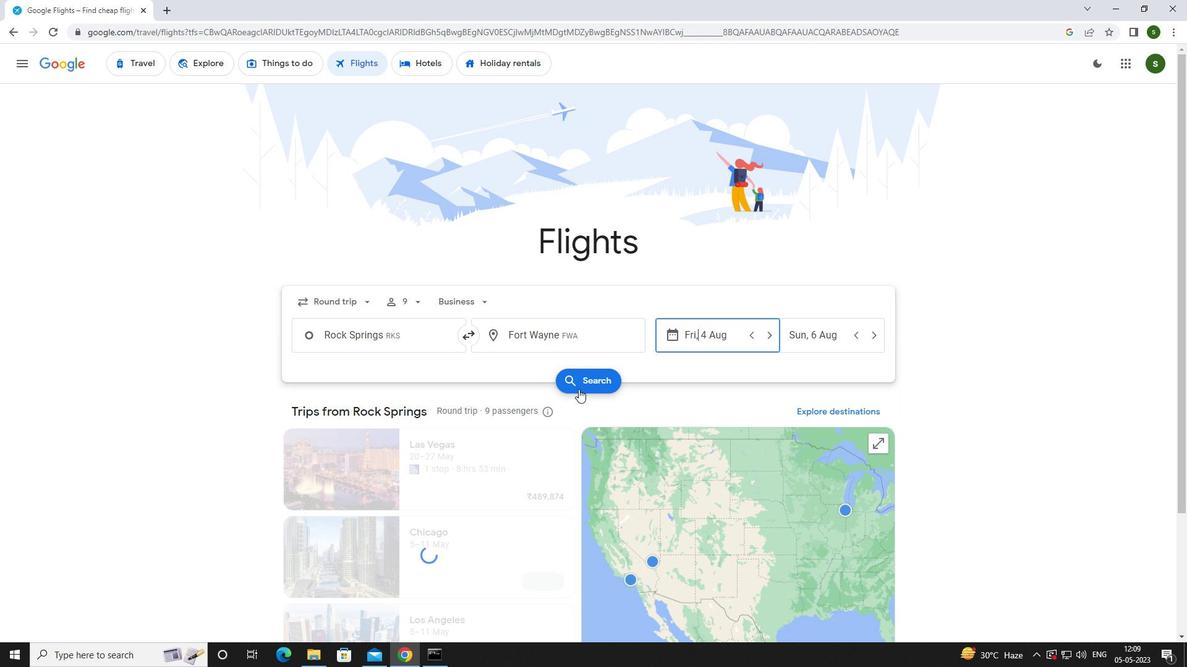 
Action: Mouse pressed left at (582, 380)
Screenshot: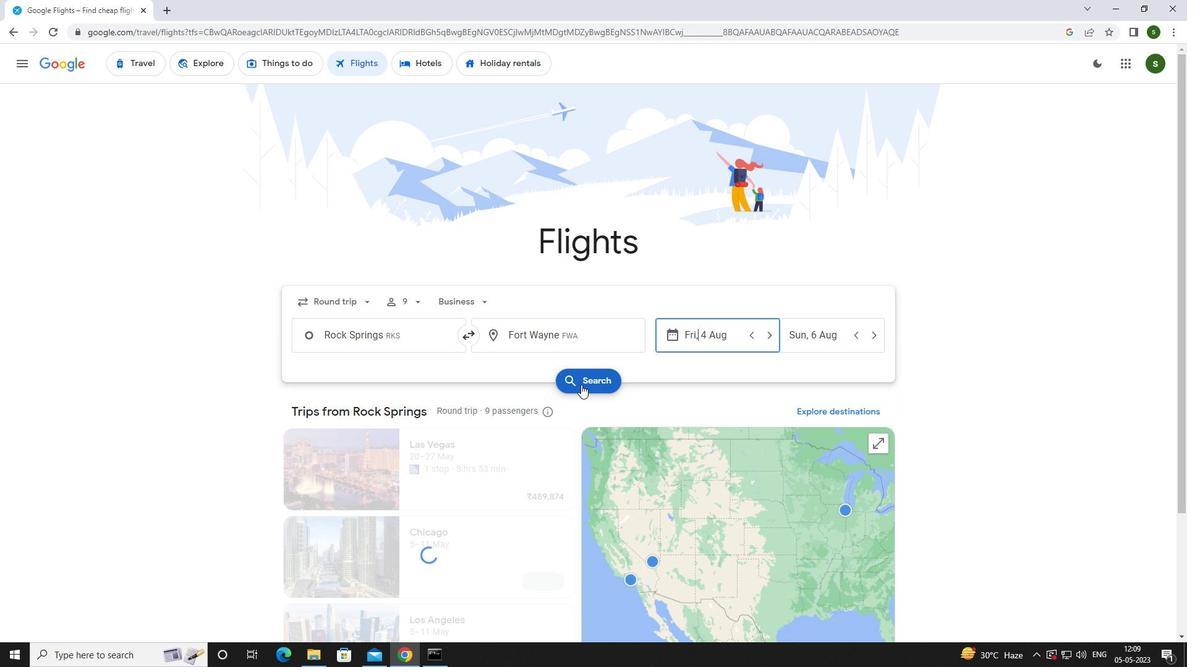 
Action: Mouse moved to (311, 178)
Screenshot: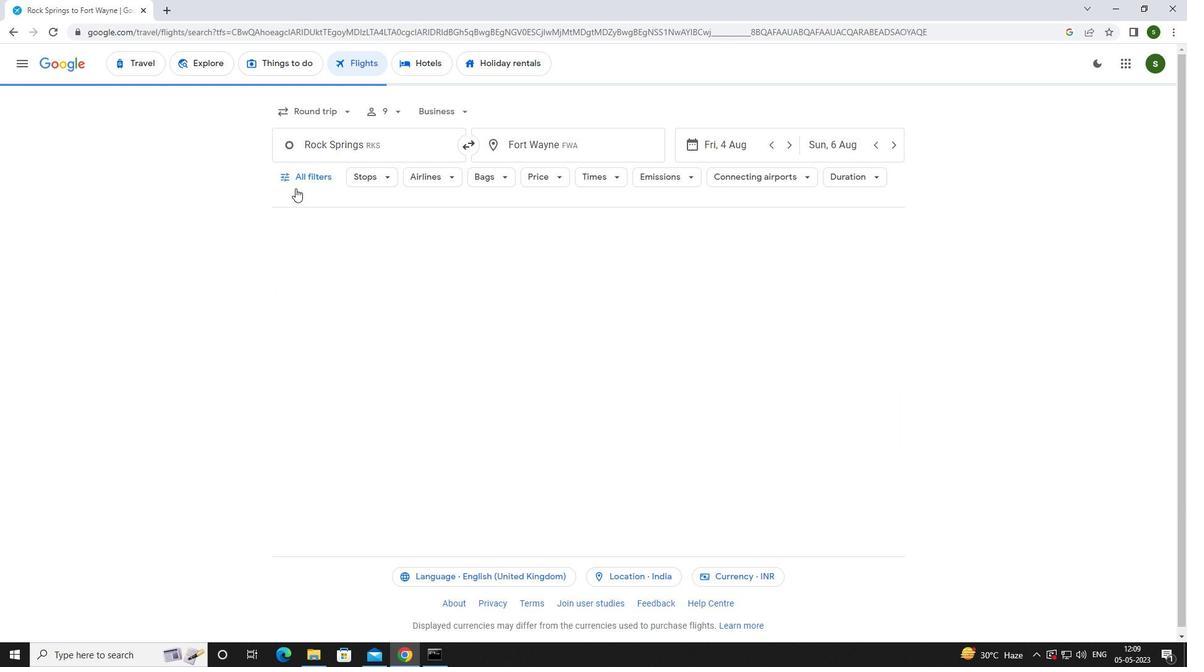 
Action: Mouse pressed left at (311, 178)
Screenshot: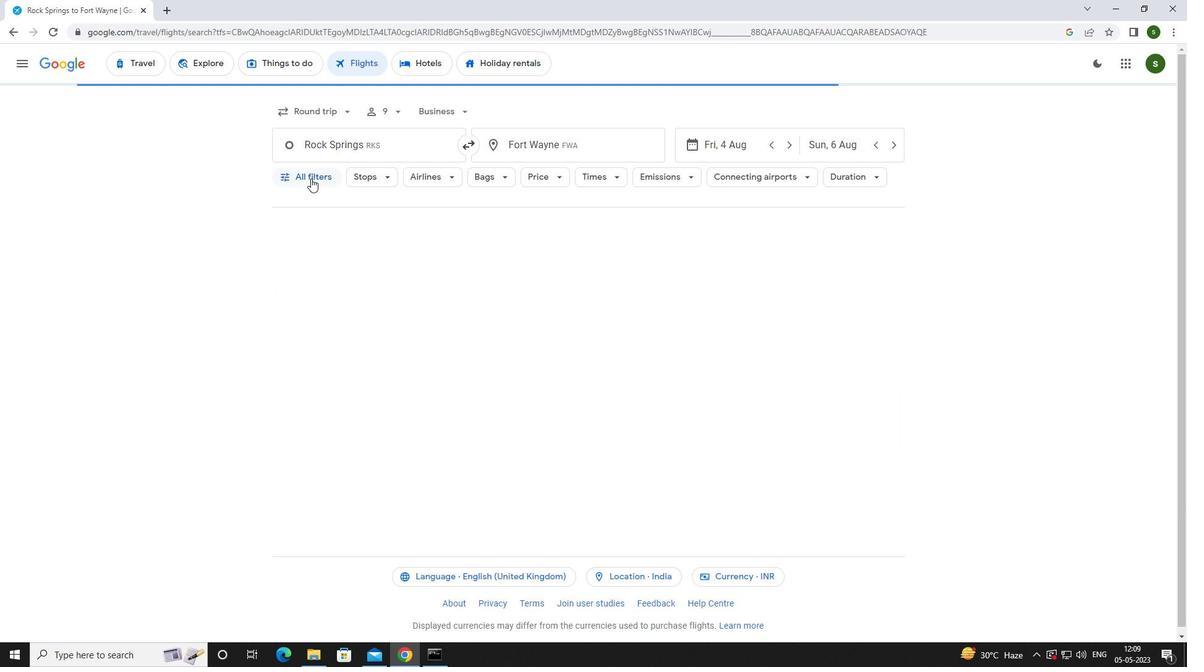
Action: Mouse moved to (463, 438)
Screenshot: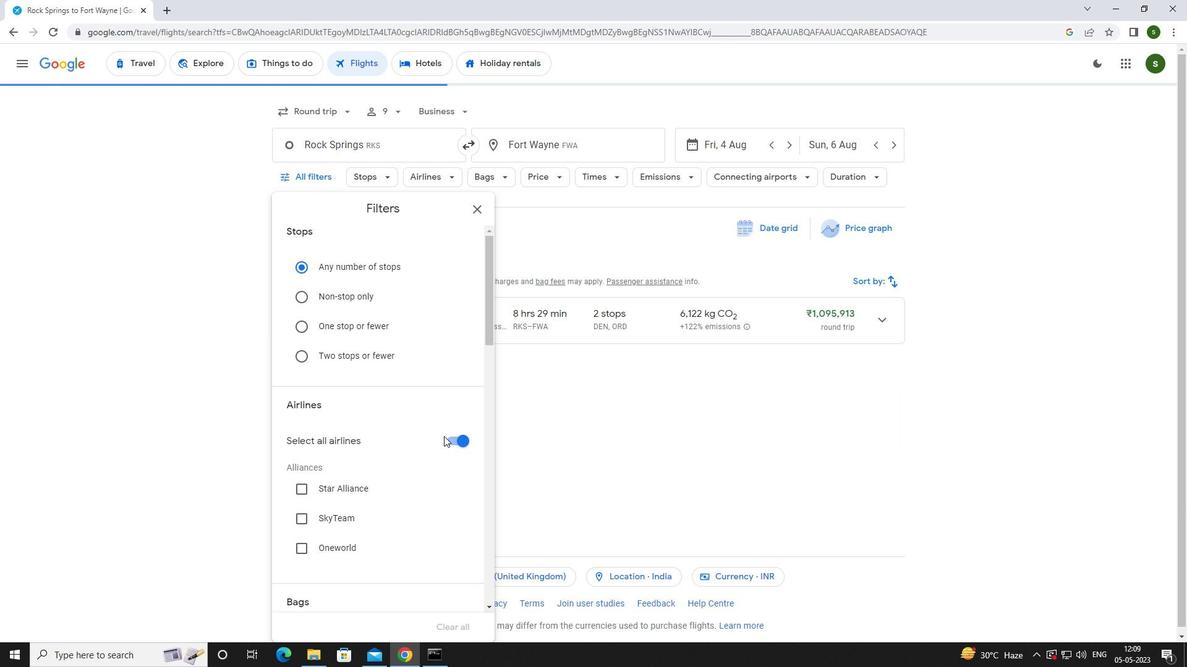 
Action: Mouse pressed left at (463, 438)
Screenshot: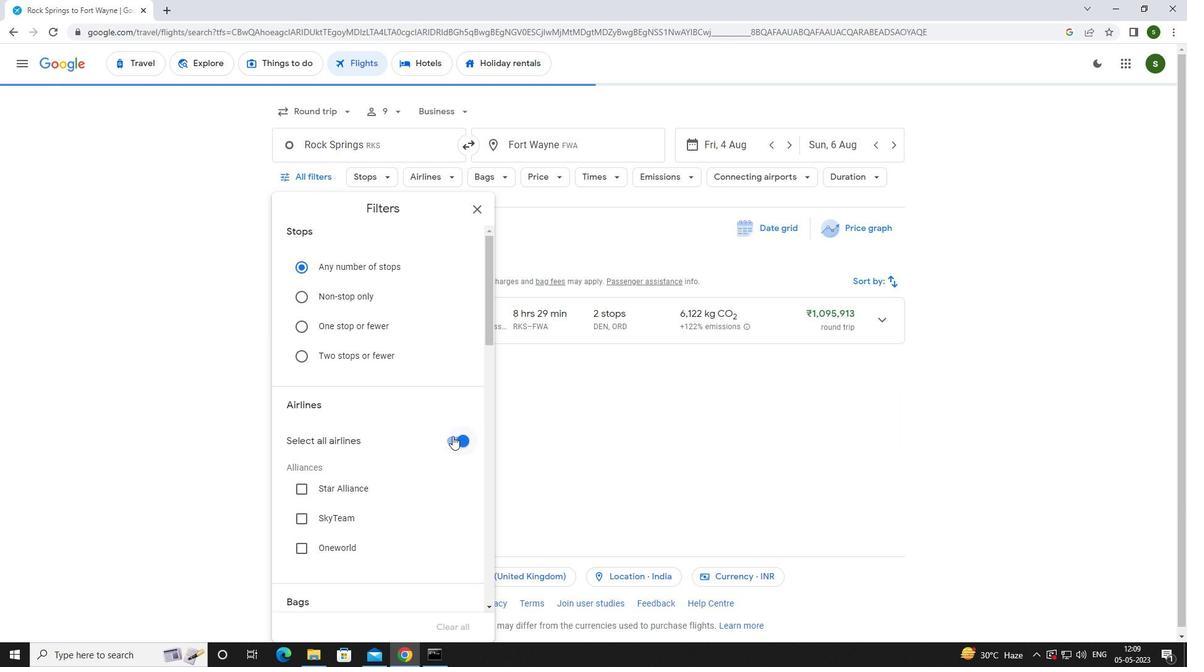 
Action: Mouse moved to (425, 414)
Screenshot: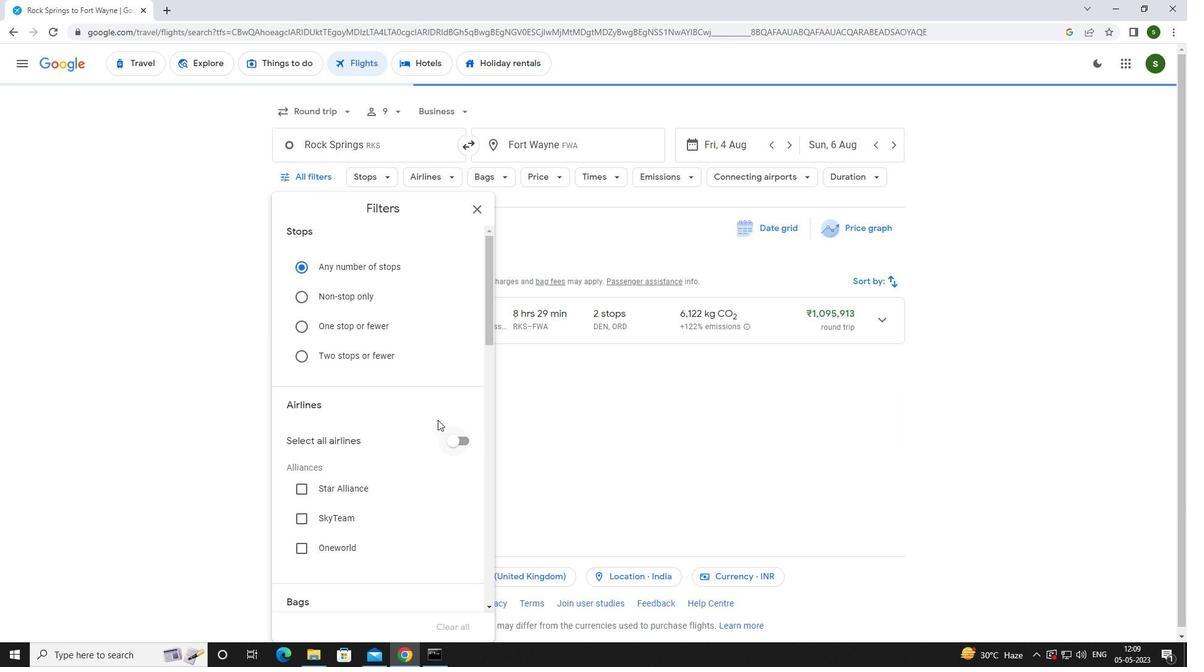 
Action: Mouse scrolled (425, 413) with delta (0, 0)
Screenshot: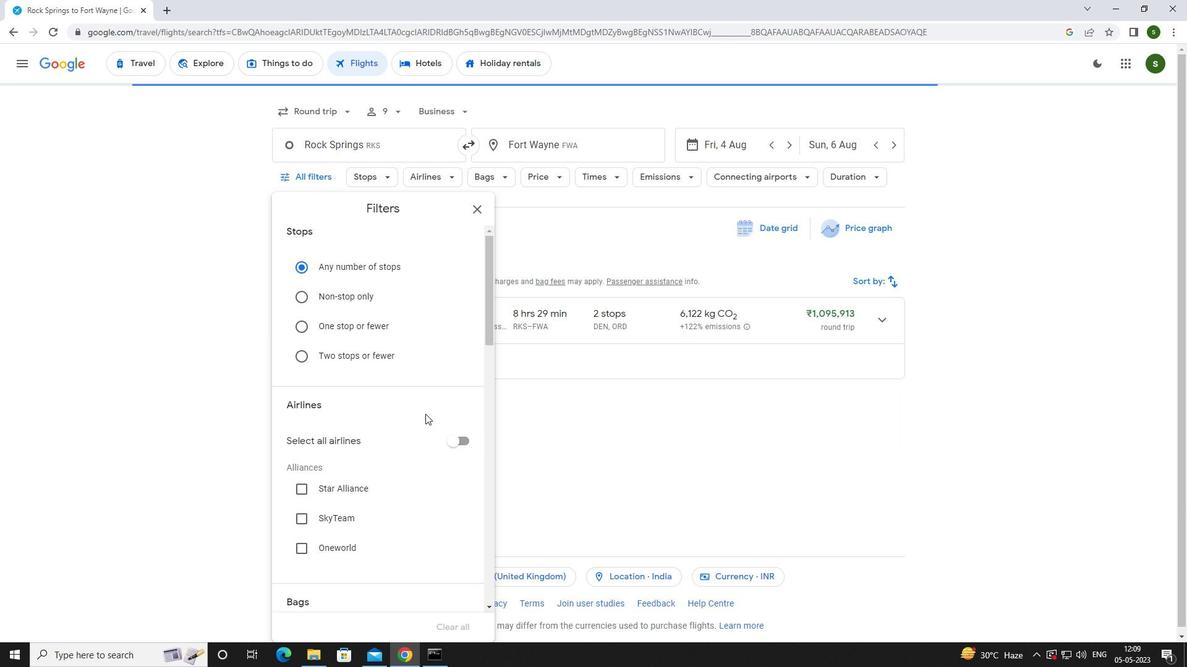 
Action: Mouse scrolled (425, 413) with delta (0, 0)
Screenshot: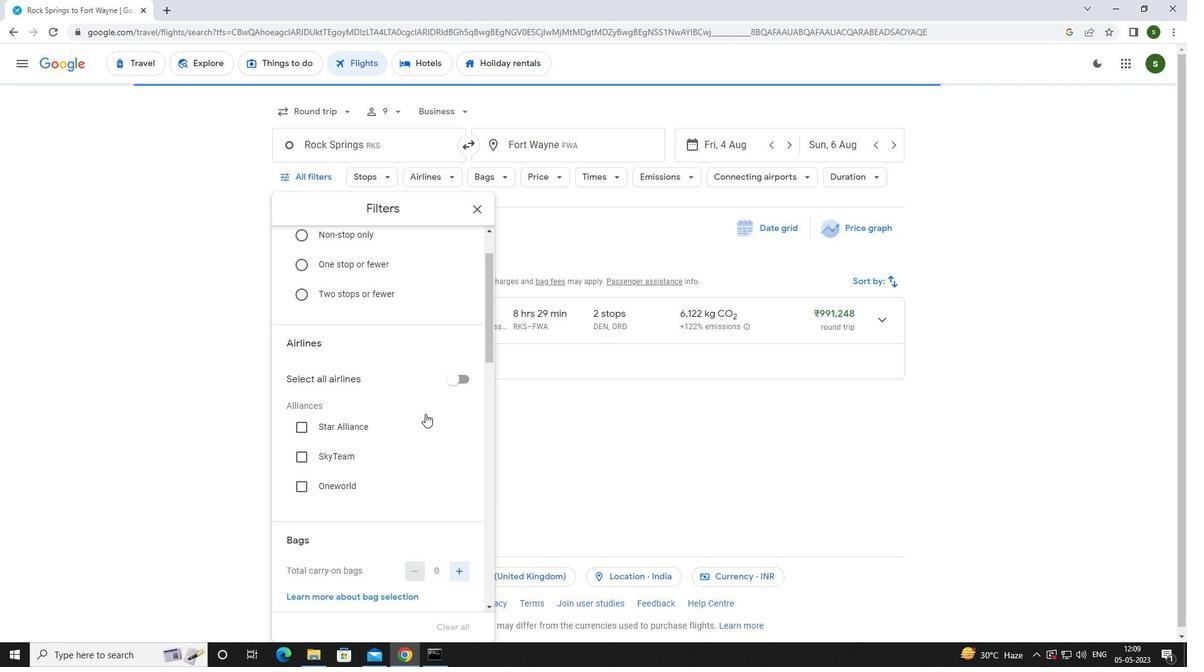 
Action: Mouse scrolled (425, 413) with delta (0, 0)
Screenshot: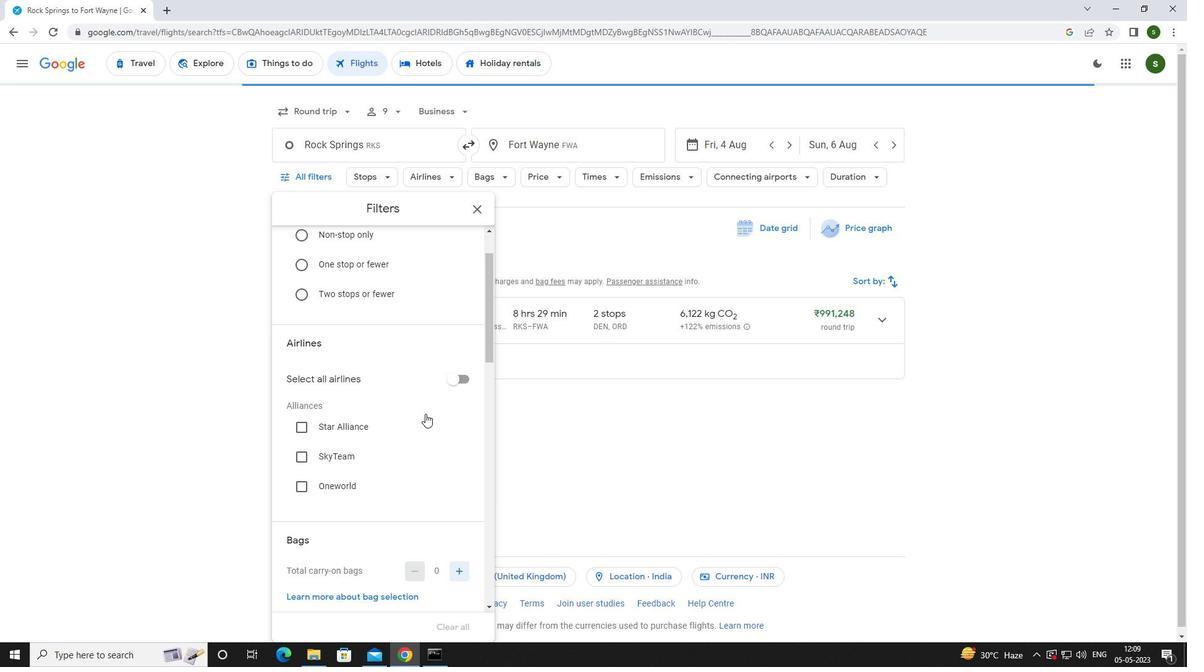 
Action: Mouse moved to (458, 445)
Screenshot: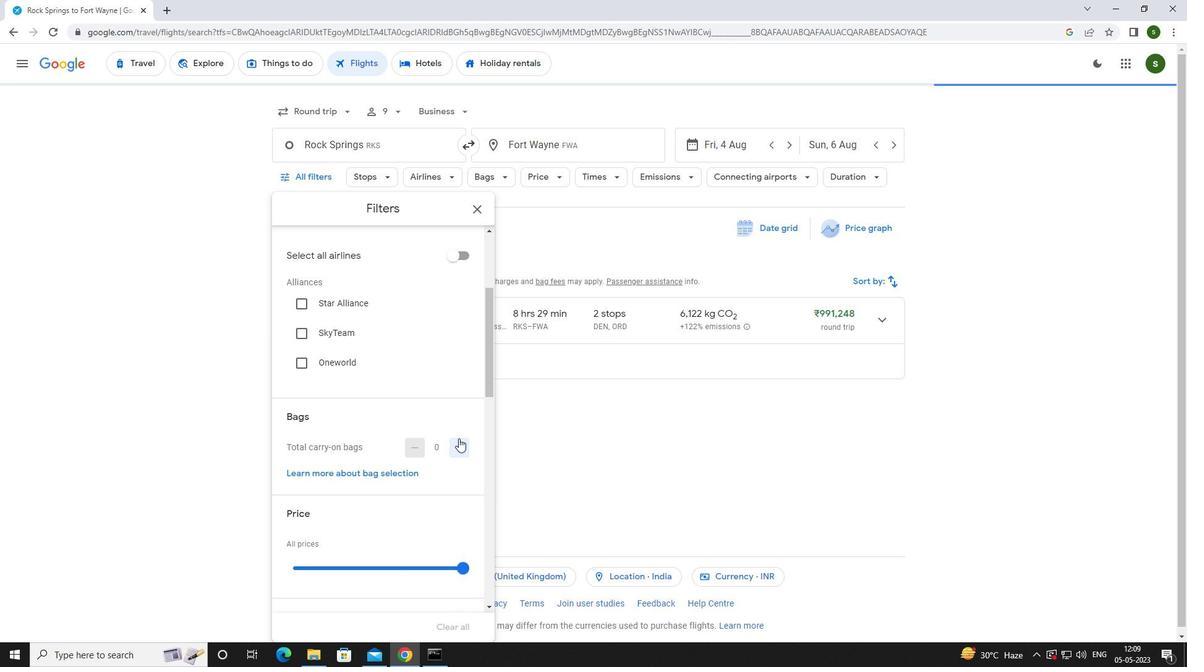 
Action: Mouse pressed left at (458, 445)
Screenshot: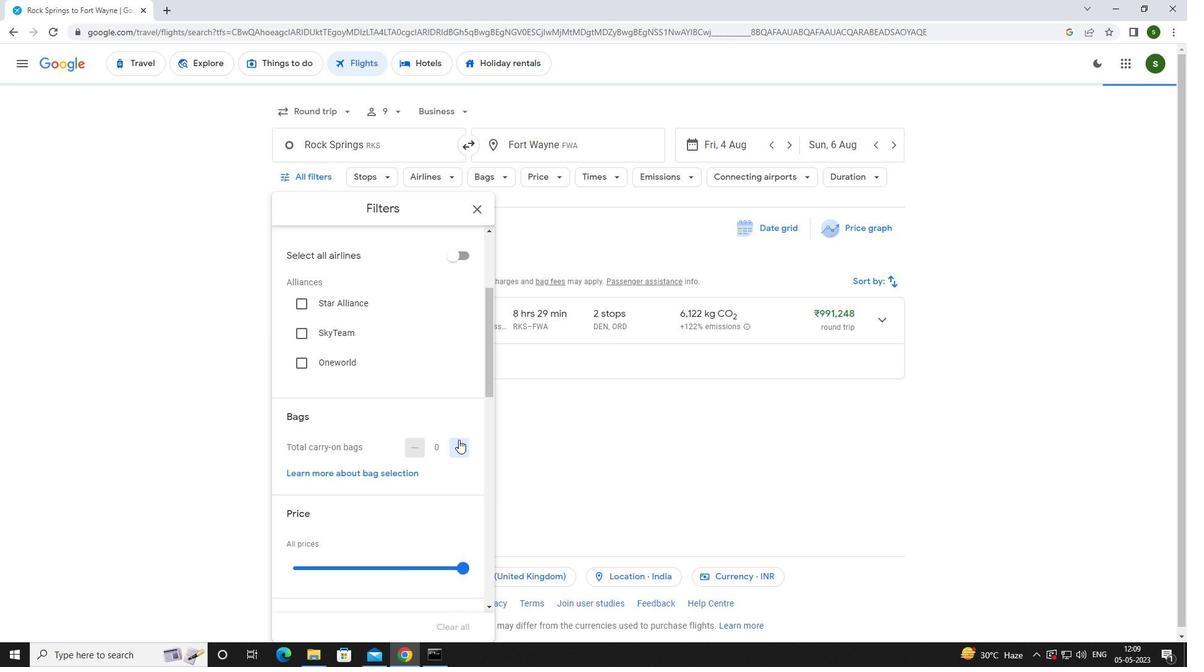 
Action: Mouse moved to (455, 255)
Screenshot: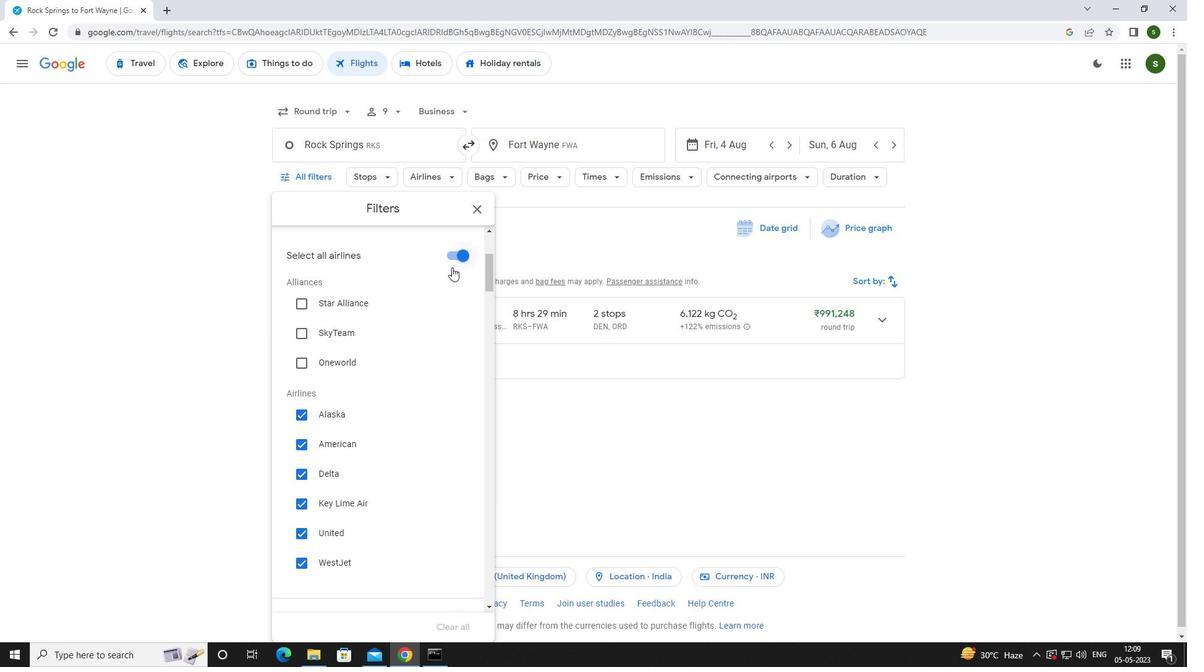
Action: Mouse pressed left at (455, 255)
Screenshot: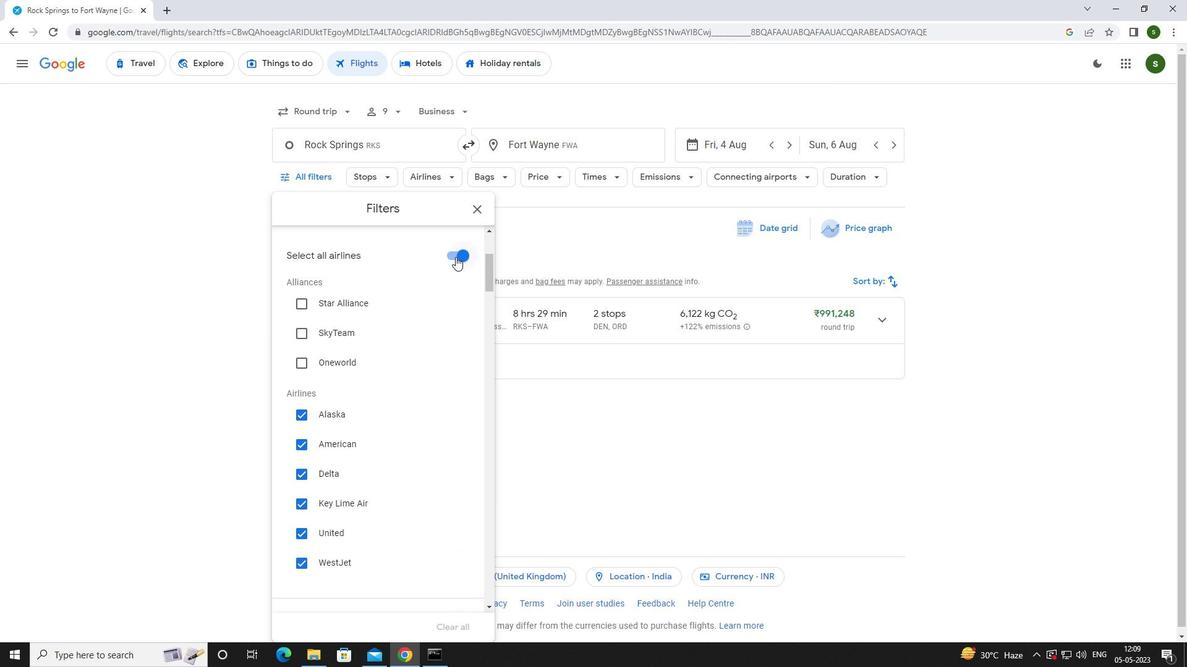 
Action: Mouse moved to (329, 536)
Screenshot: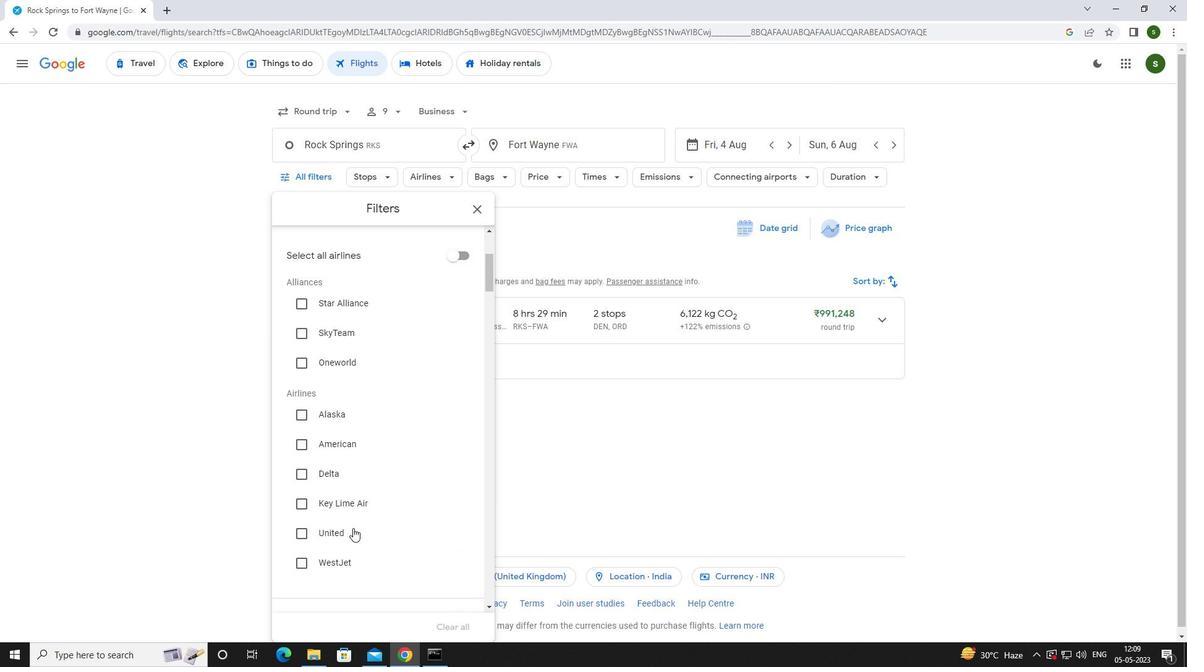 
Action: Mouse pressed left at (329, 536)
Screenshot: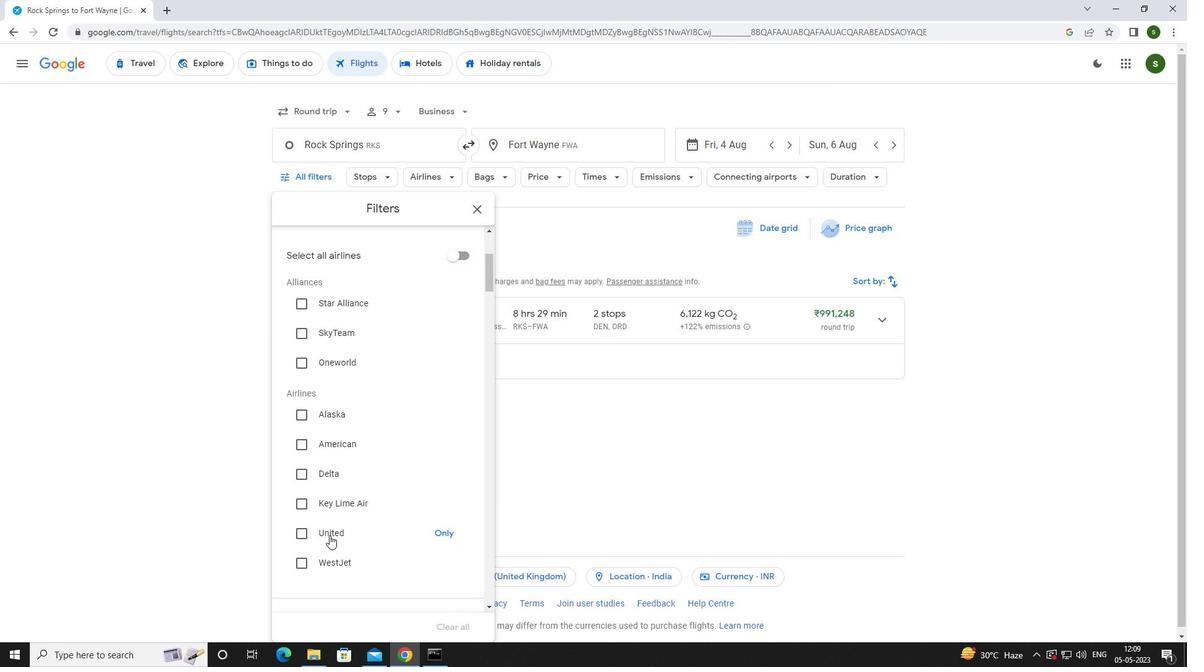 
Action: Mouse scrolled (329, 535) with delta (0, 0)
Screenshot: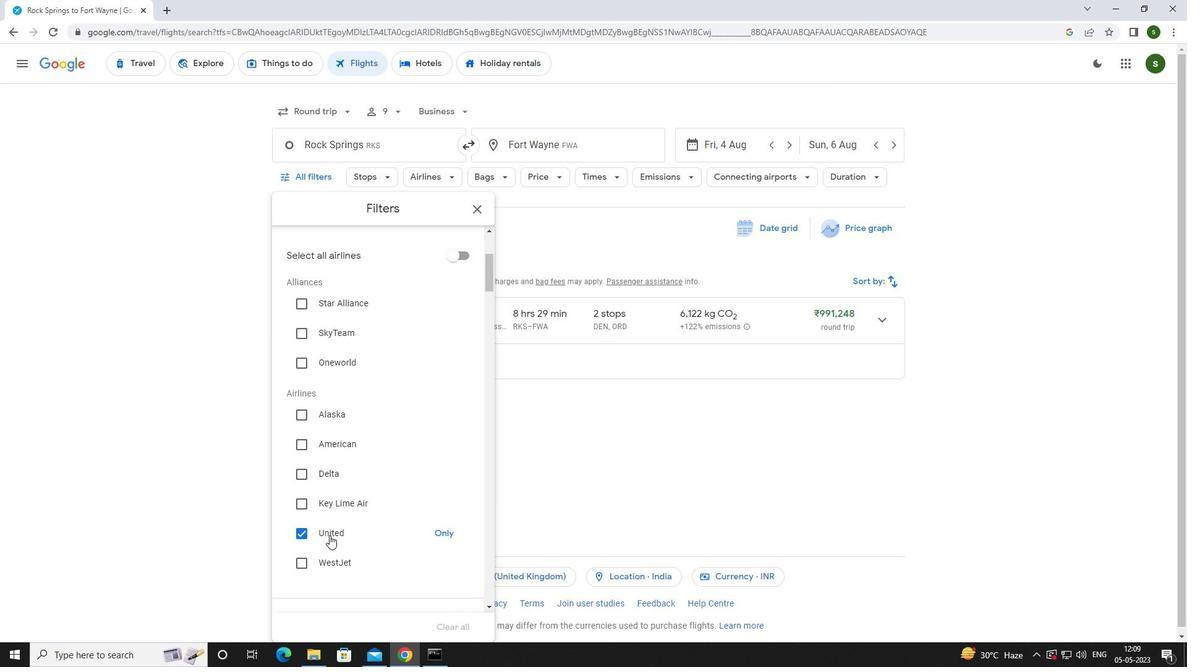 
Action: Mouse scrolled (329, 535) with delta (0, 0)
Screenshot: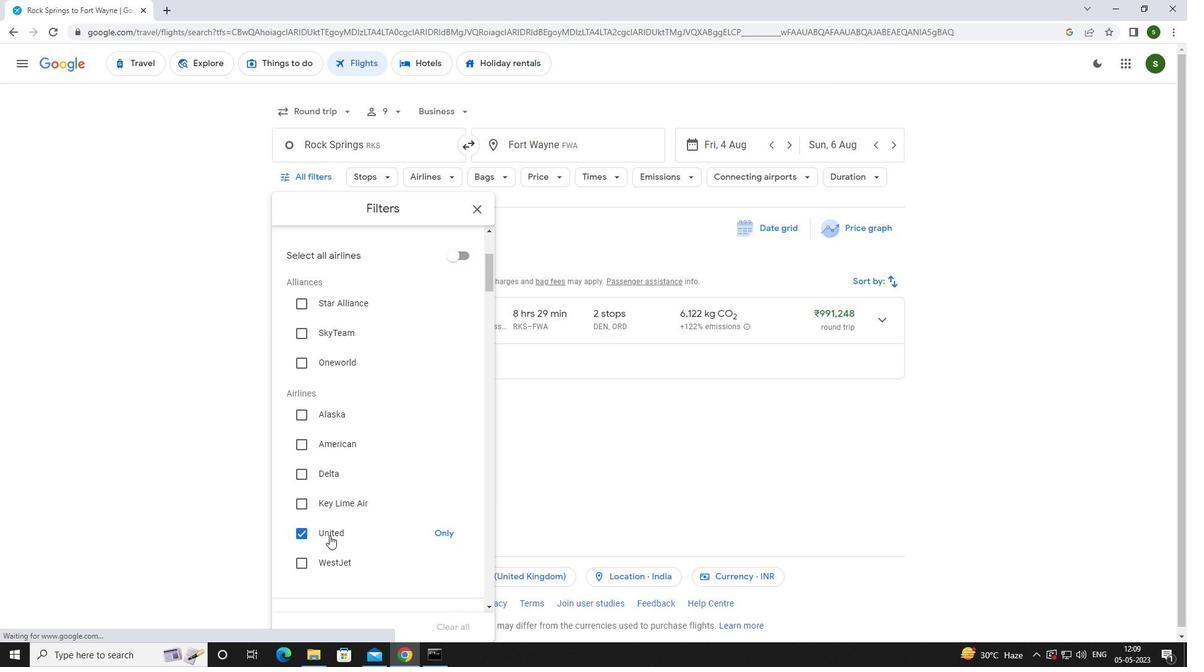 
Action: Mouse scrolled (329, 535) with delta (0, 0)
Screenshot: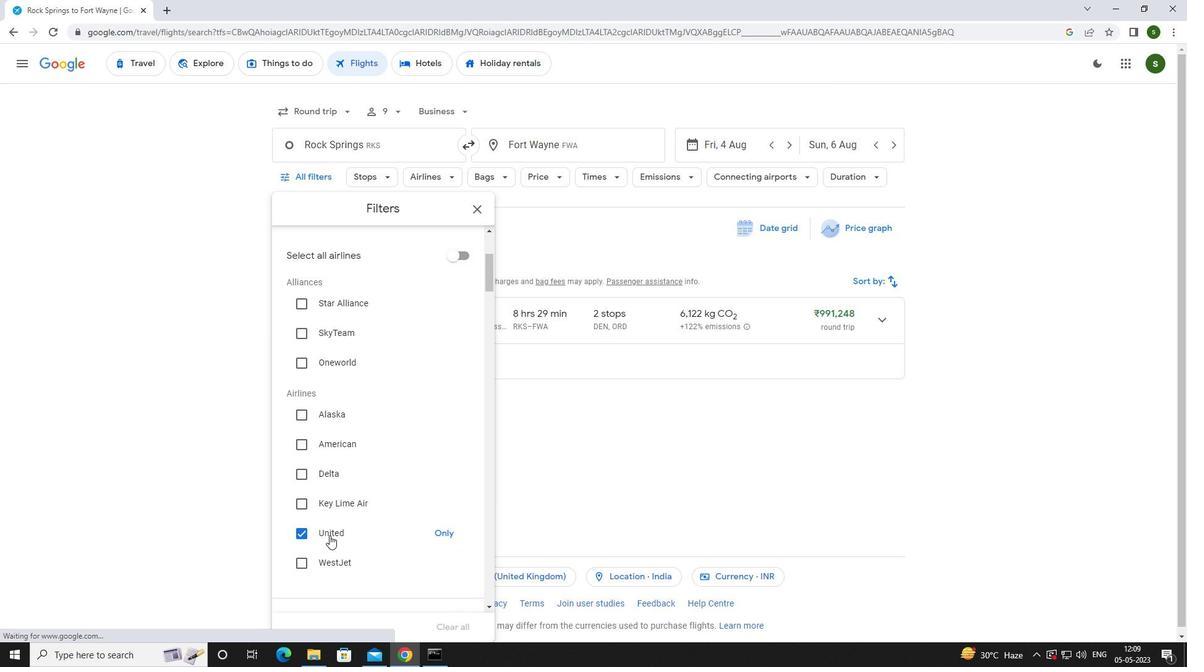 
Action: Mouse moved to (461, 460)
Screenshot: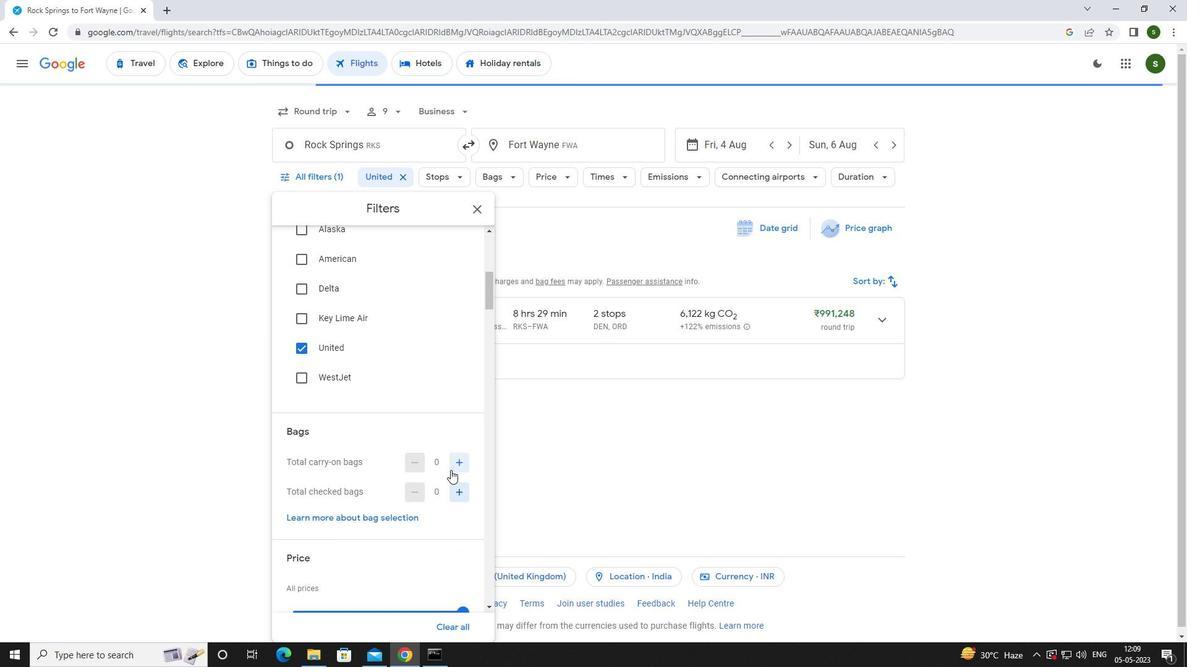 
Action: Mouse pressed left at (461, 460)
Screenshot: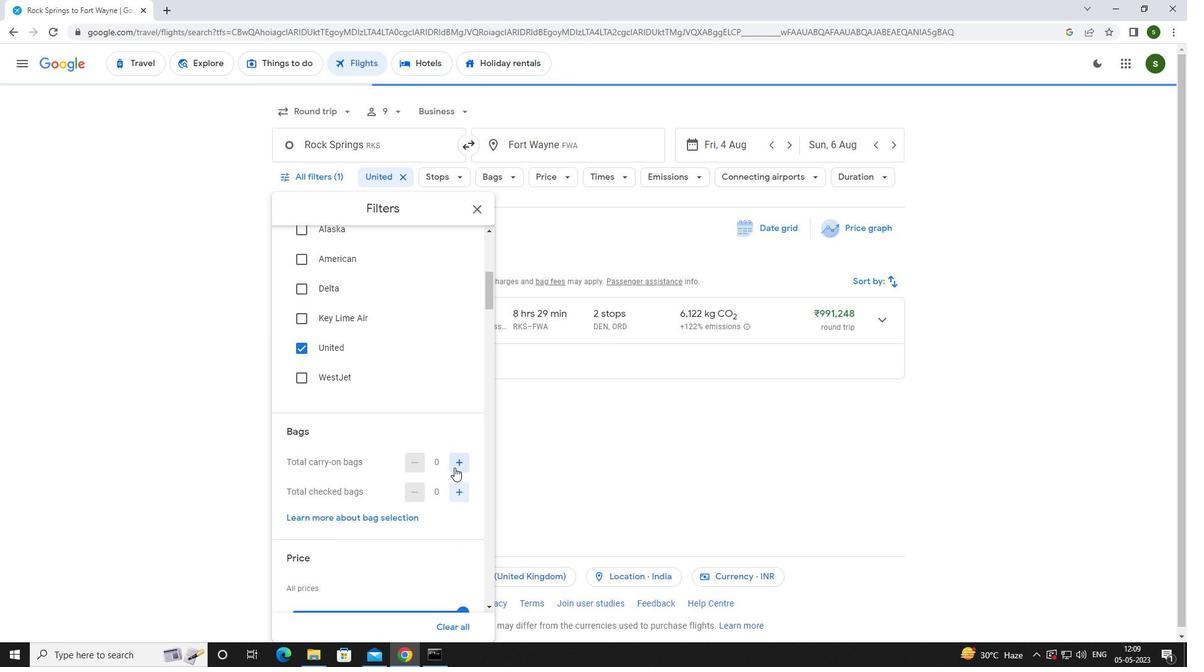 
Action: Mouse scrolled (461, 459) with delta (0, 0)
Screenshot: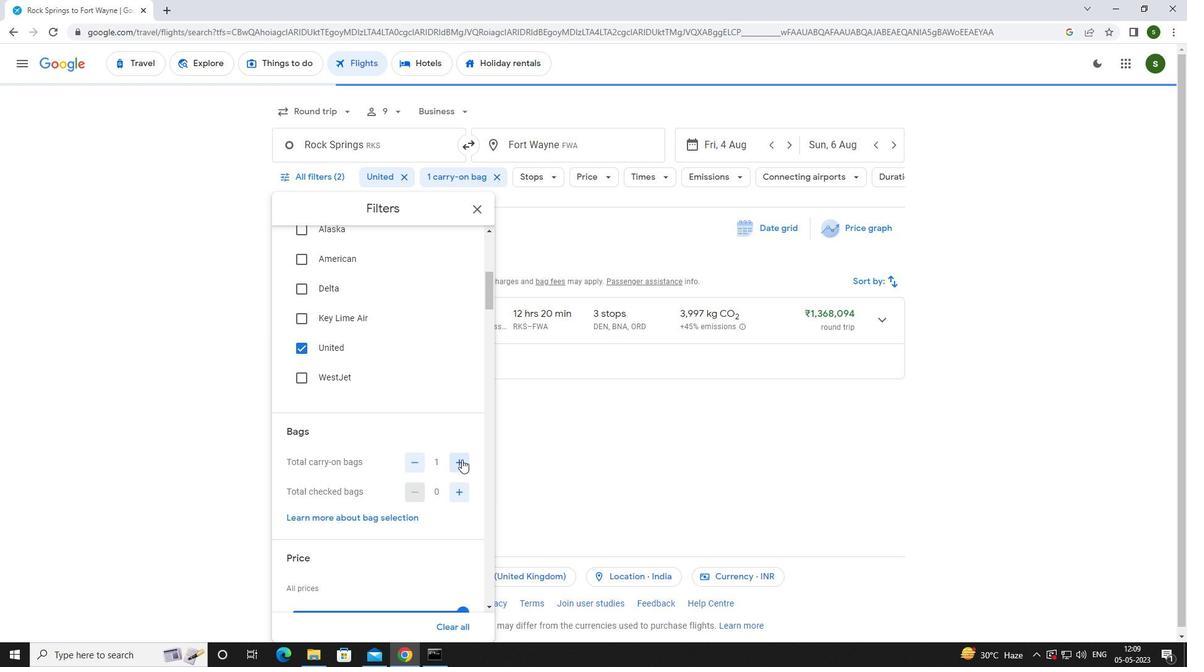 
Action: Mouse scrolled (461, 459) with delta (0, 0)
Screenshot: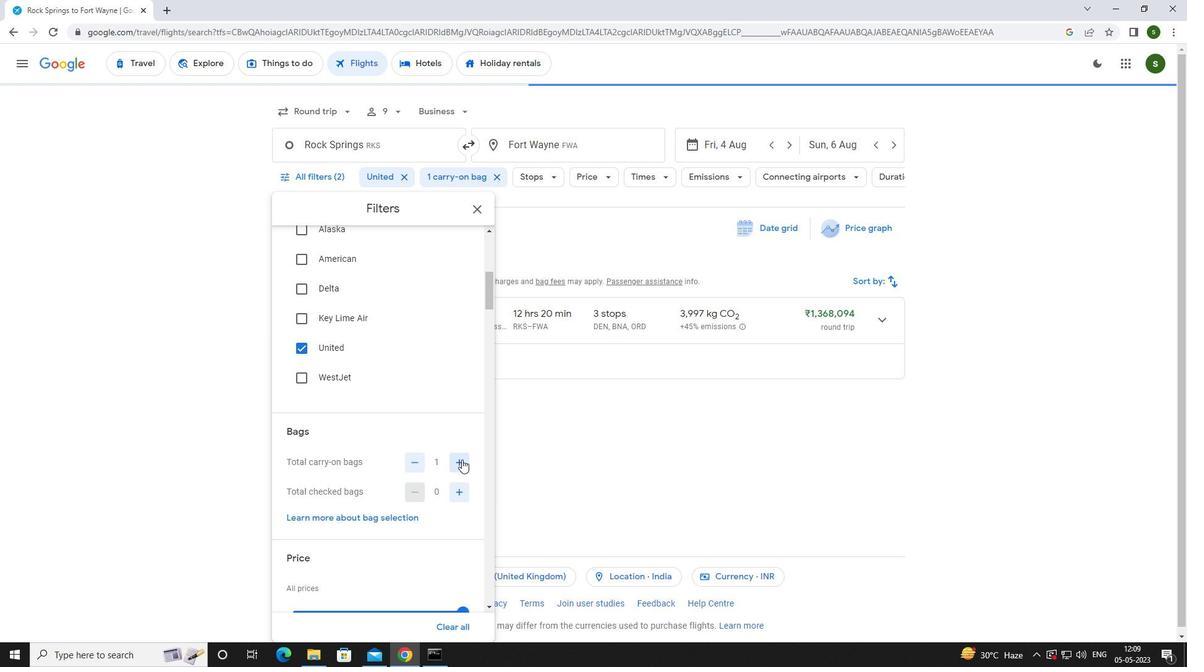 
Action: Mouse scrolled (461, 459) with delta (0, 0)
Screenshot: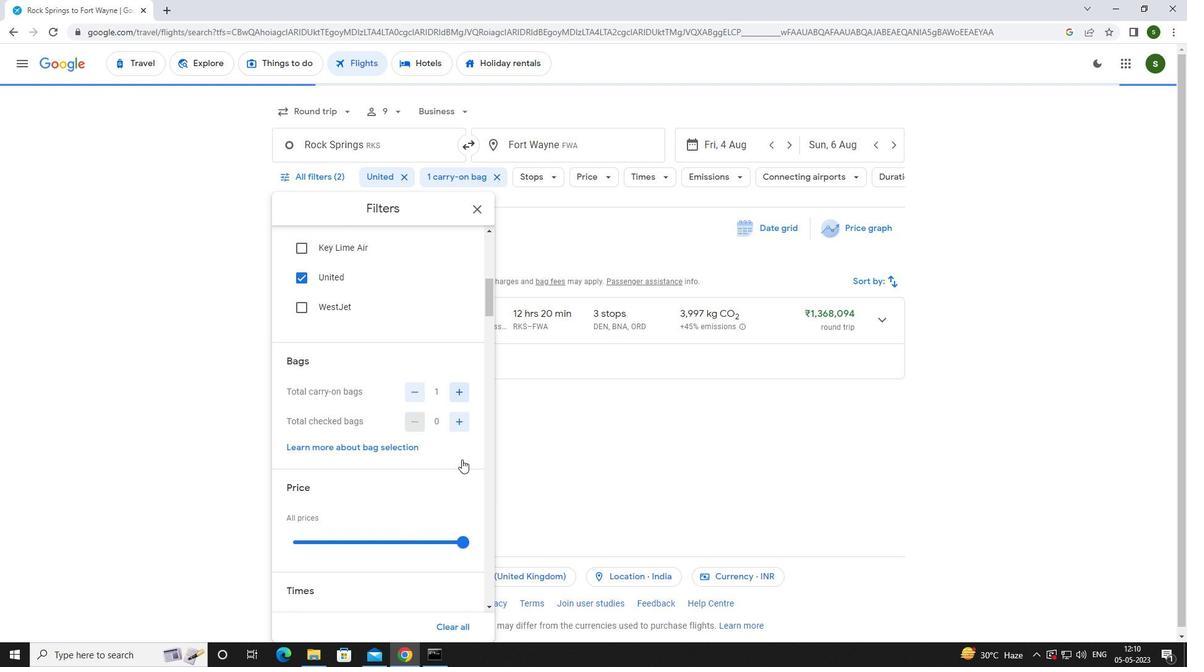 
Action: Mouse moved to (463, 429)
Screenshot: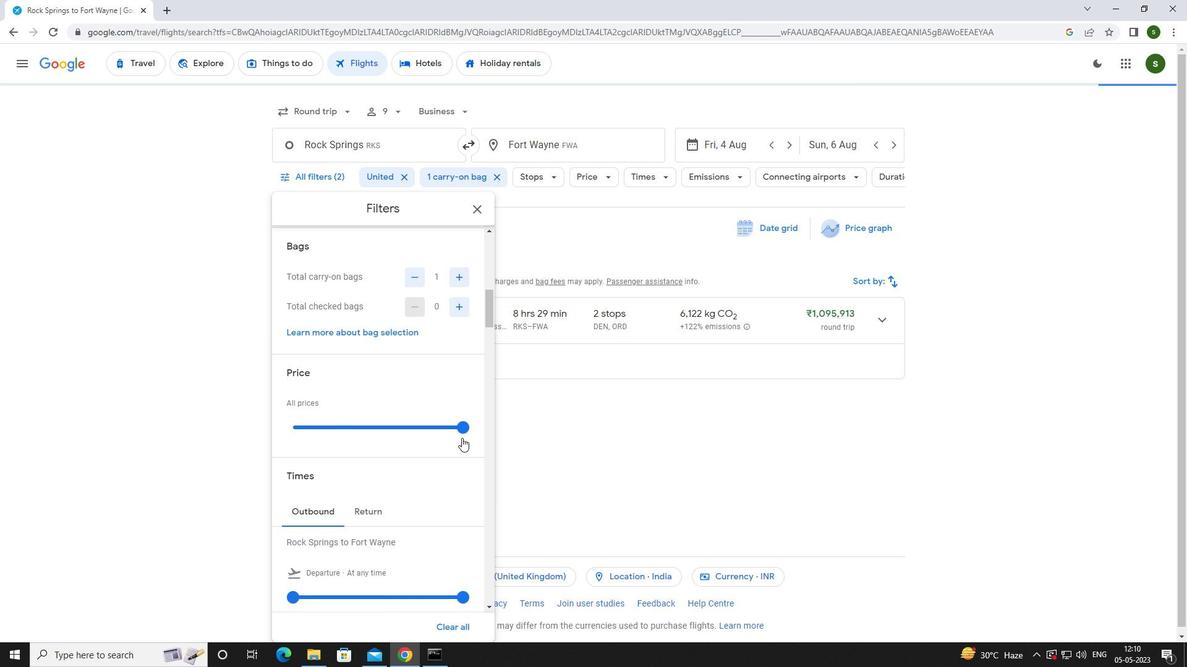 
Action: Mouse pressed left at (463, 429)
Screenshot: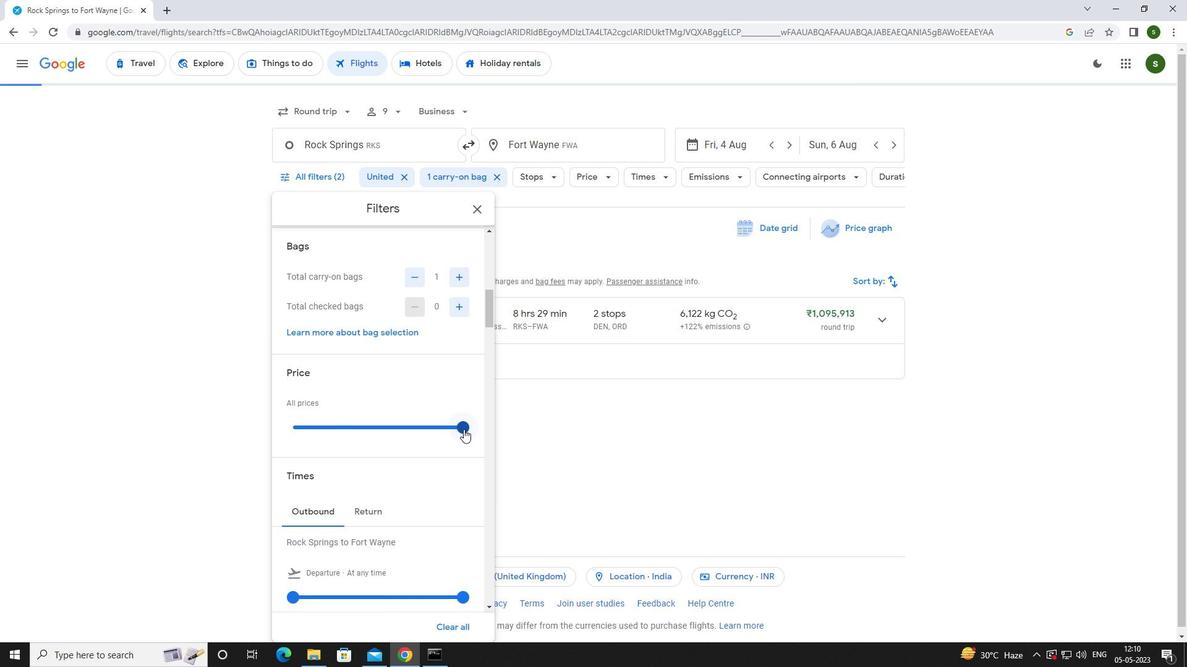 
Action: Mouse moved to (297, 426)
Screenshot: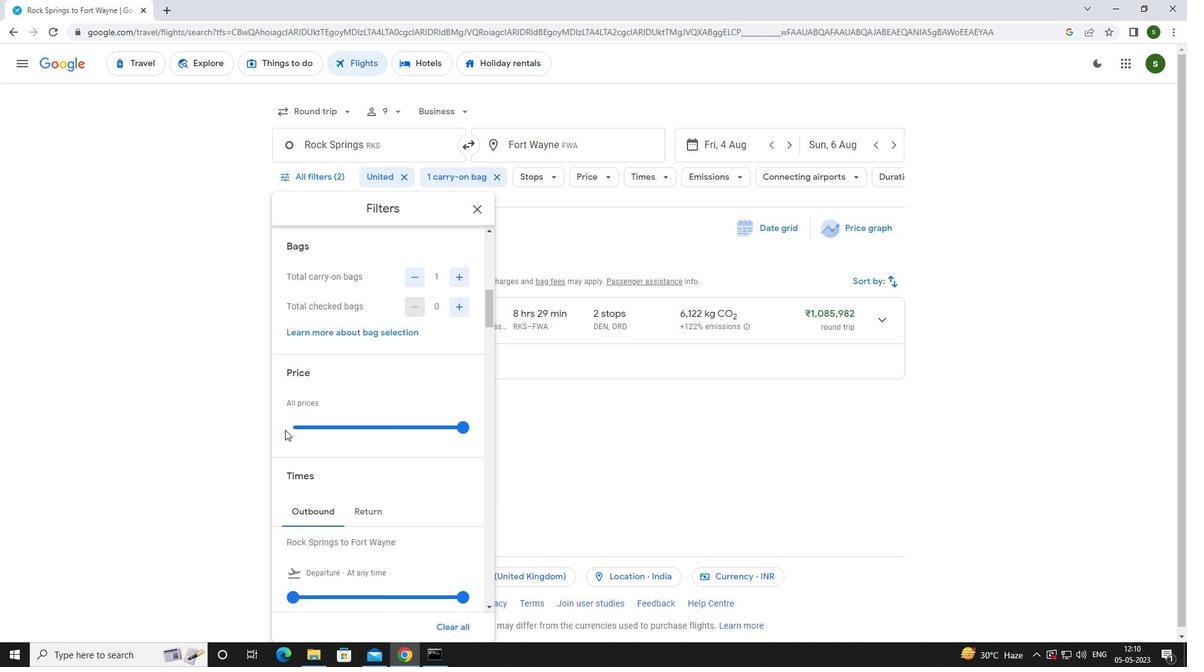 
Action: Mouse pressed left at (297, 426)
Screenshot: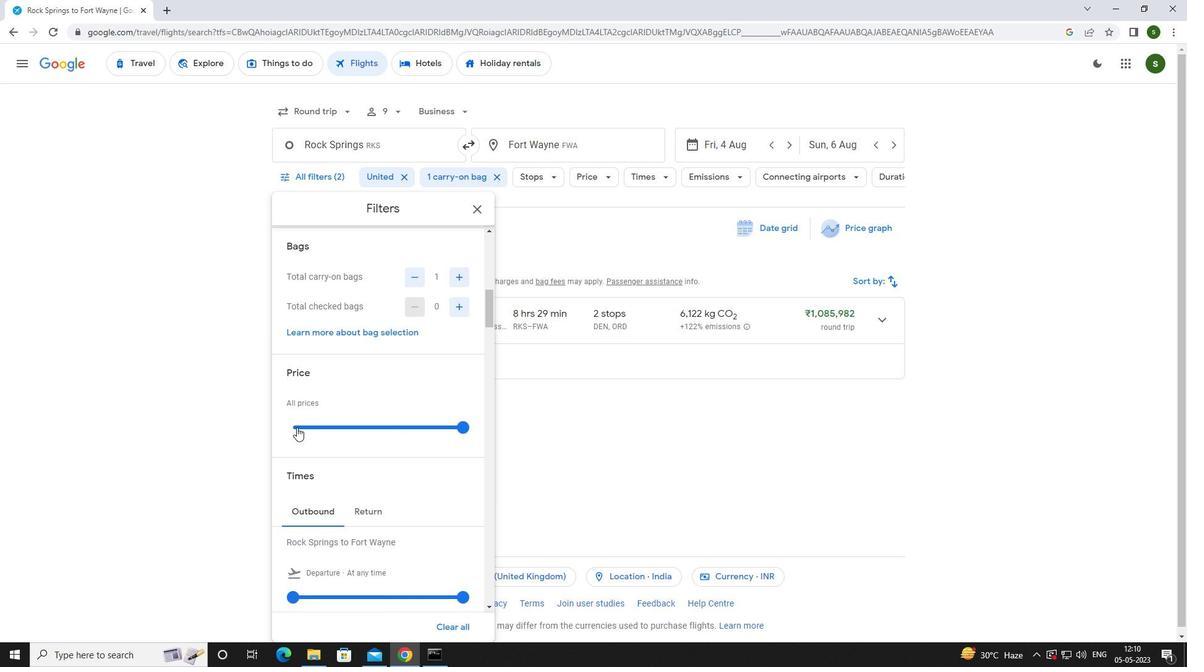 
Action: Mouse scrolled (297, 426) with delta (0, 0)
Screenshot: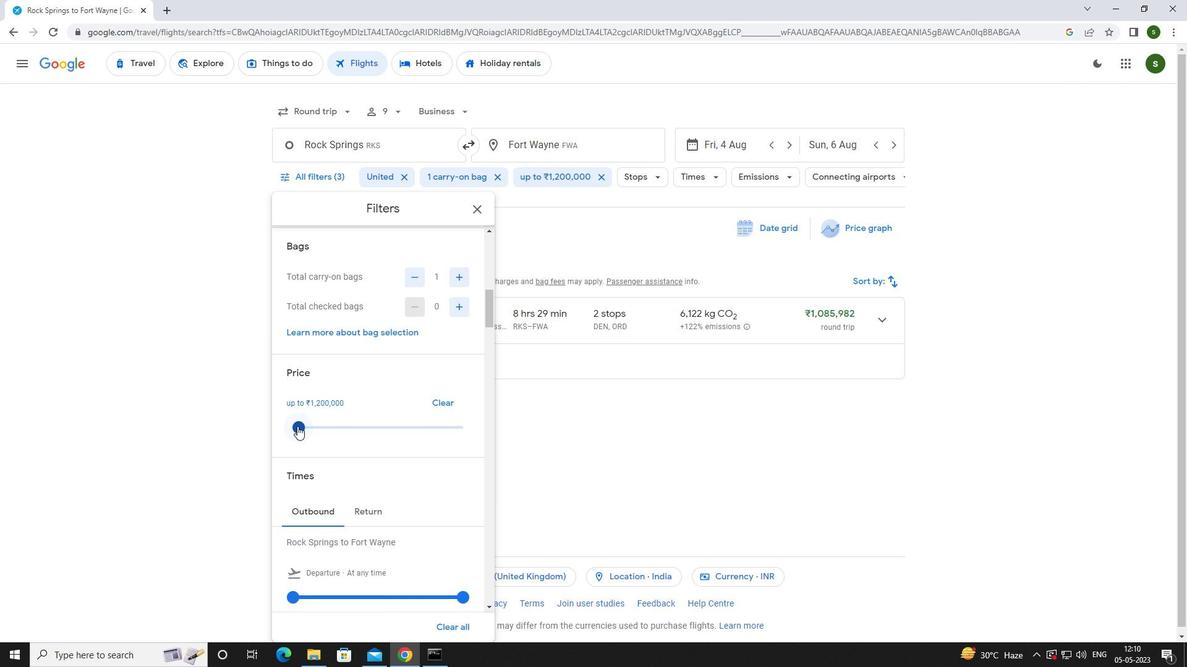 
Action: Mouse scrolled (297, 426) with delta (0, 0)
Screenshot: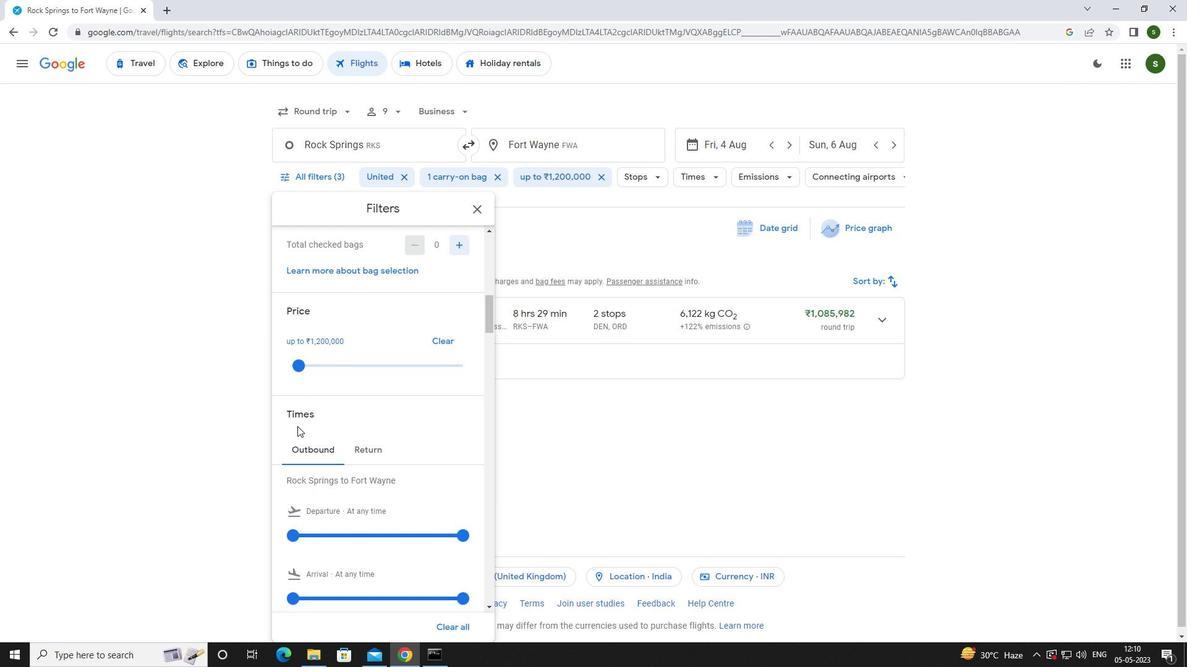
Action: Mouse moved to (289, 468)
Screenshot: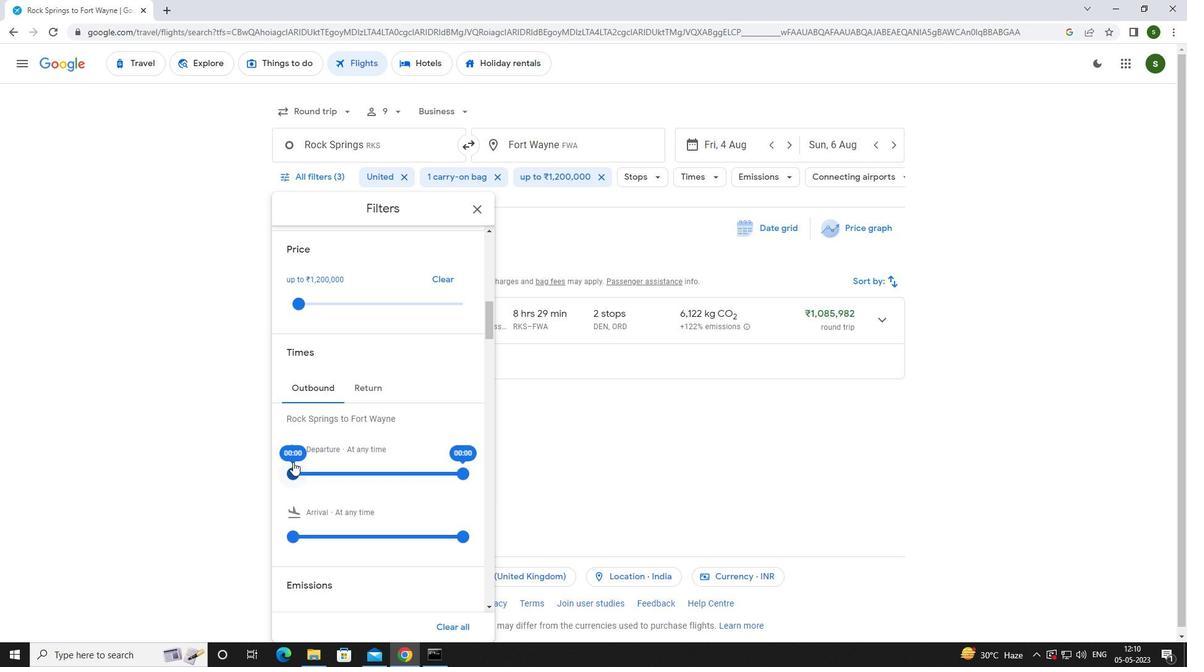 
Action: Mouse pressed left at (289, 468)
Screenshot: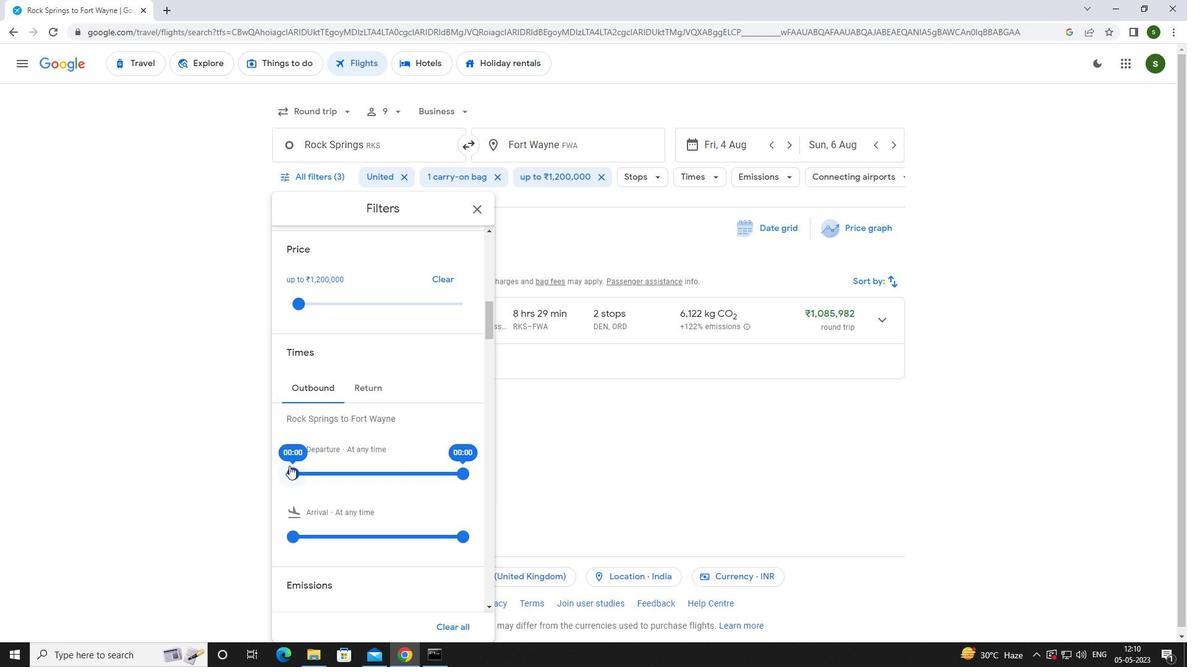 
Action: Mouse moved to (529, 409)
Screenshot: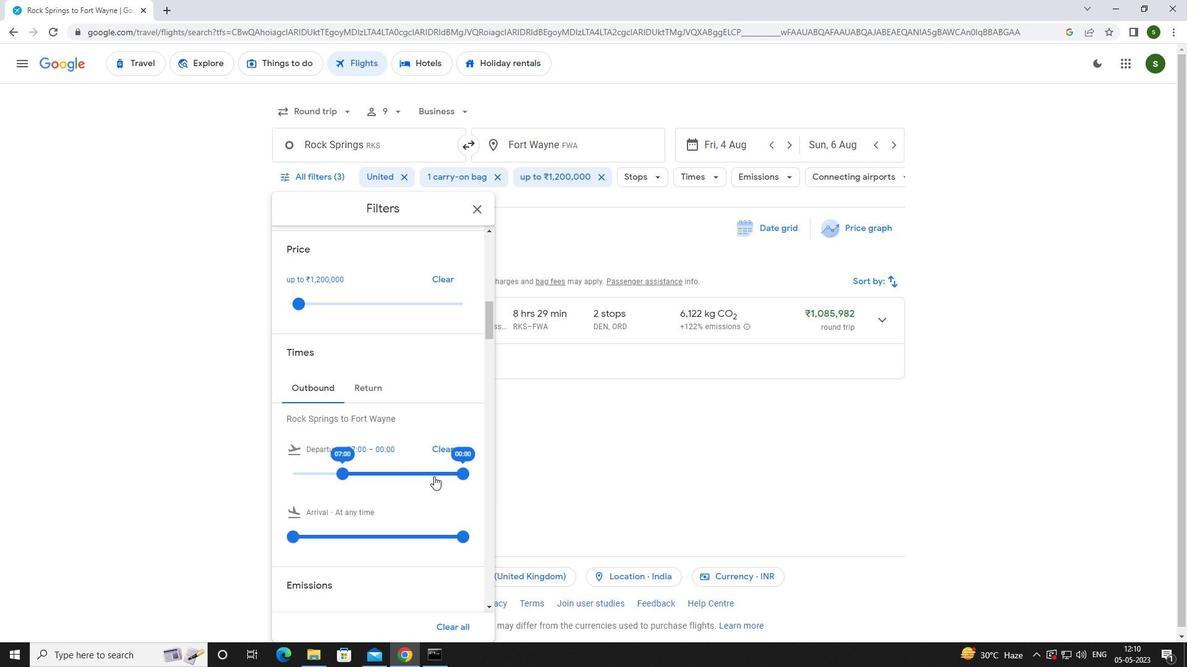
Action: Mouse pressed left at (529, 409)
Screenshot: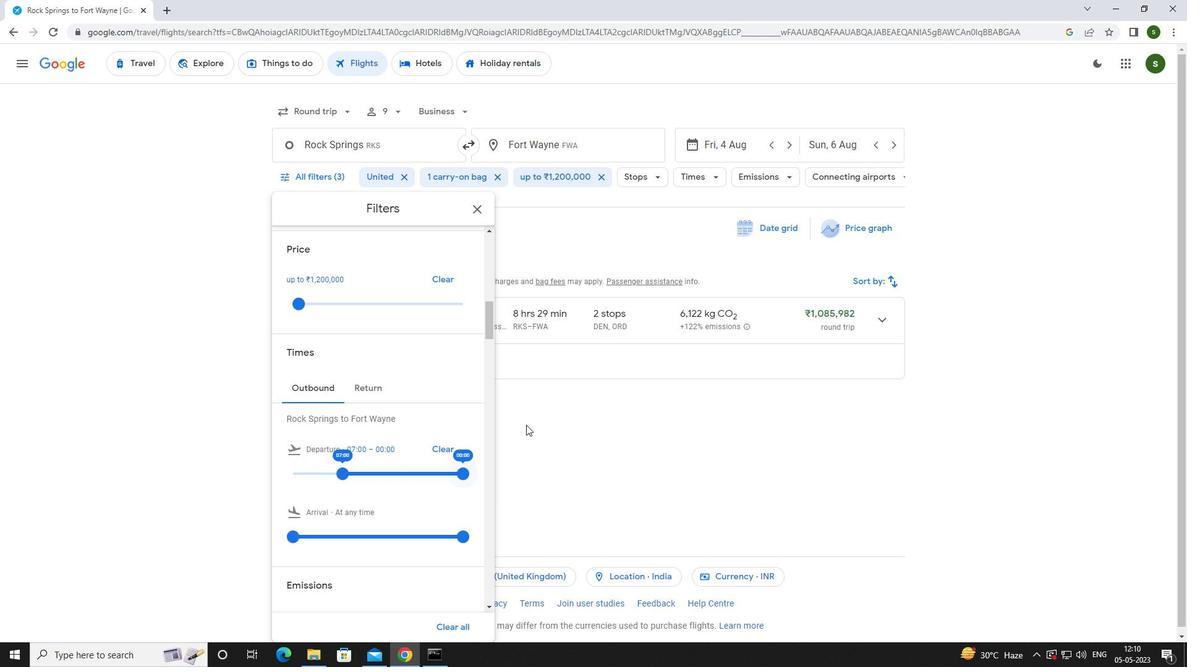 
